 Task: In the Contact  Delilah.Jones@benteler.com, Create email and send with subject: 'We're Thrilled to Welcome You ', and with mail content 'Hello,_x000D_
Unlock your full potential with our game-changing solution. Embrace the possibilities and embark on a journey of growth and success in your industry._x000D_
Regards', attach the document: Project_plan.docx and insert image: visitingcard.jpg. Below Regards, write Instagram and insert the URL: 'www.instagram.com'. Mark checkbox to create task to follow up : In 2 weeks. Logged in from softage.1@softage.net
Action: Mouse moved to (104, 71)
Screenshot: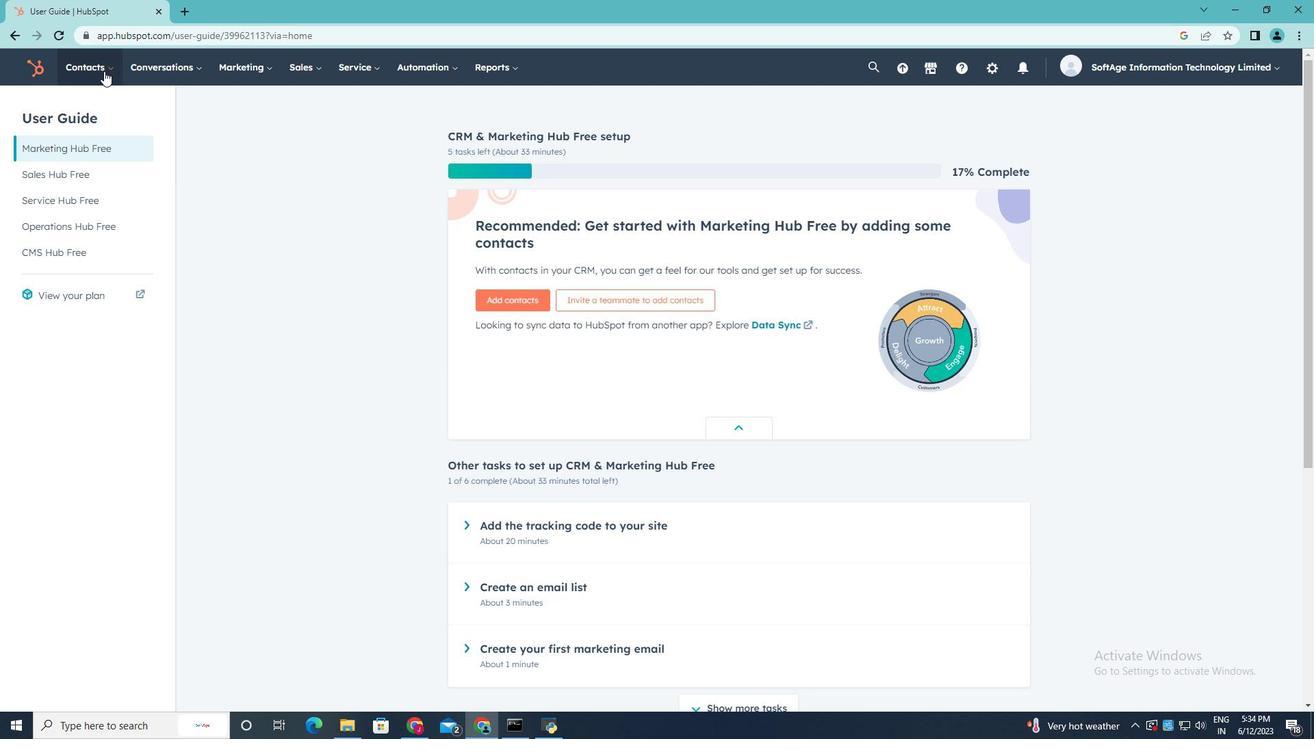 
Action: Mouse pressed left at (104, 71)
Screenshot: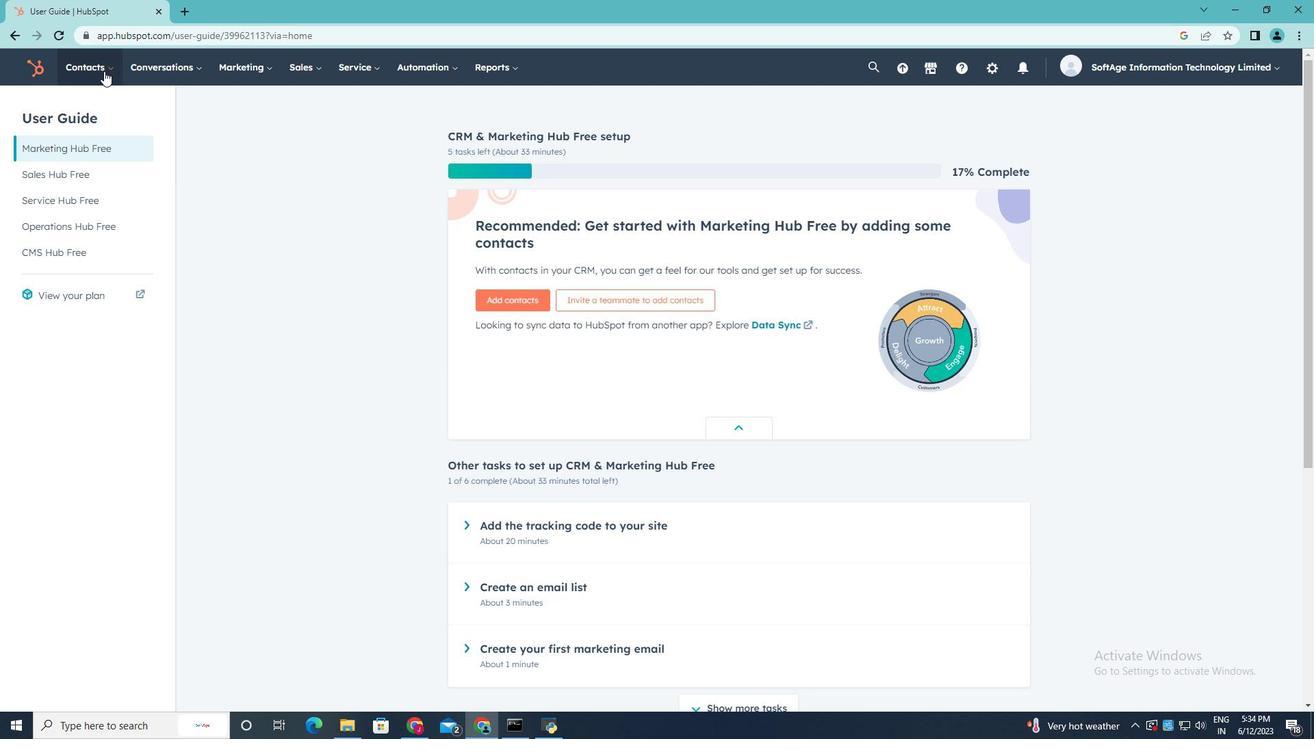 
Action: Mouse moved to (101, 104)
Screenshot: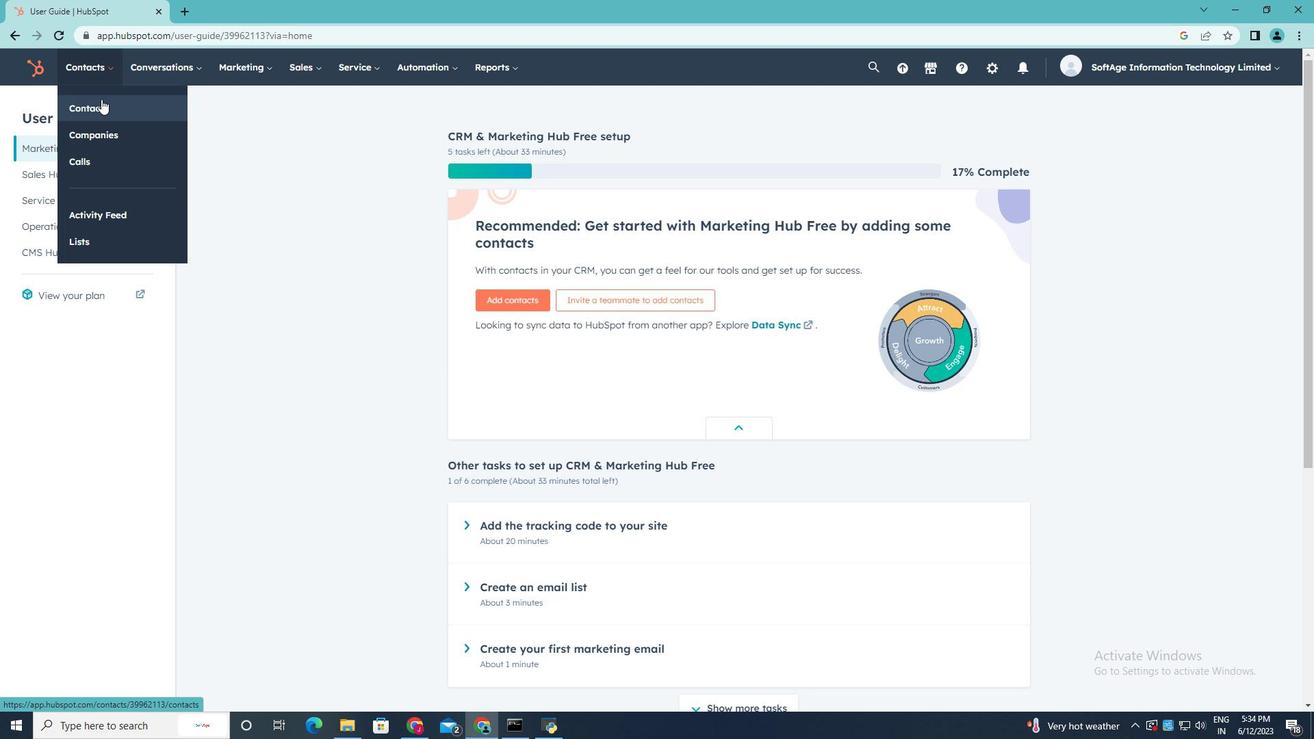 
Action: Mouse pressed left at (101, 104)
Screenshot: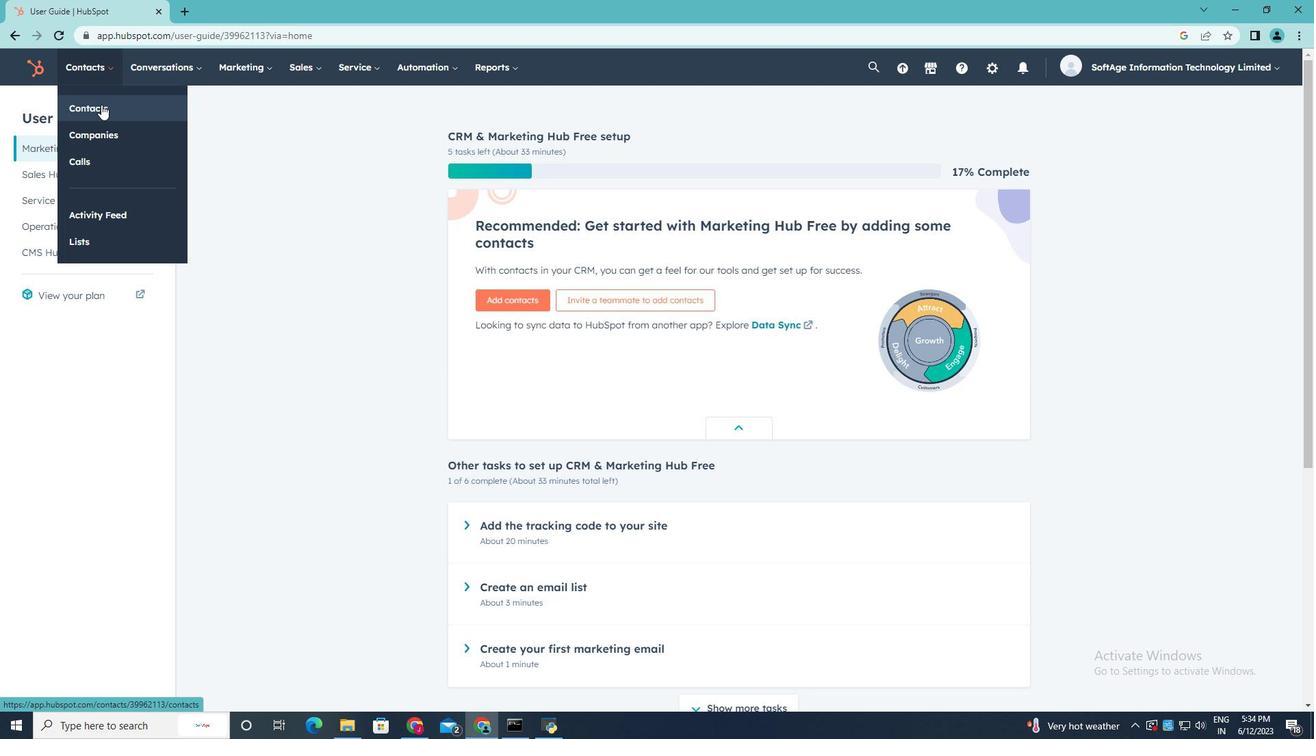 
Action: Mouse moved to (167, 222)
Screenshot: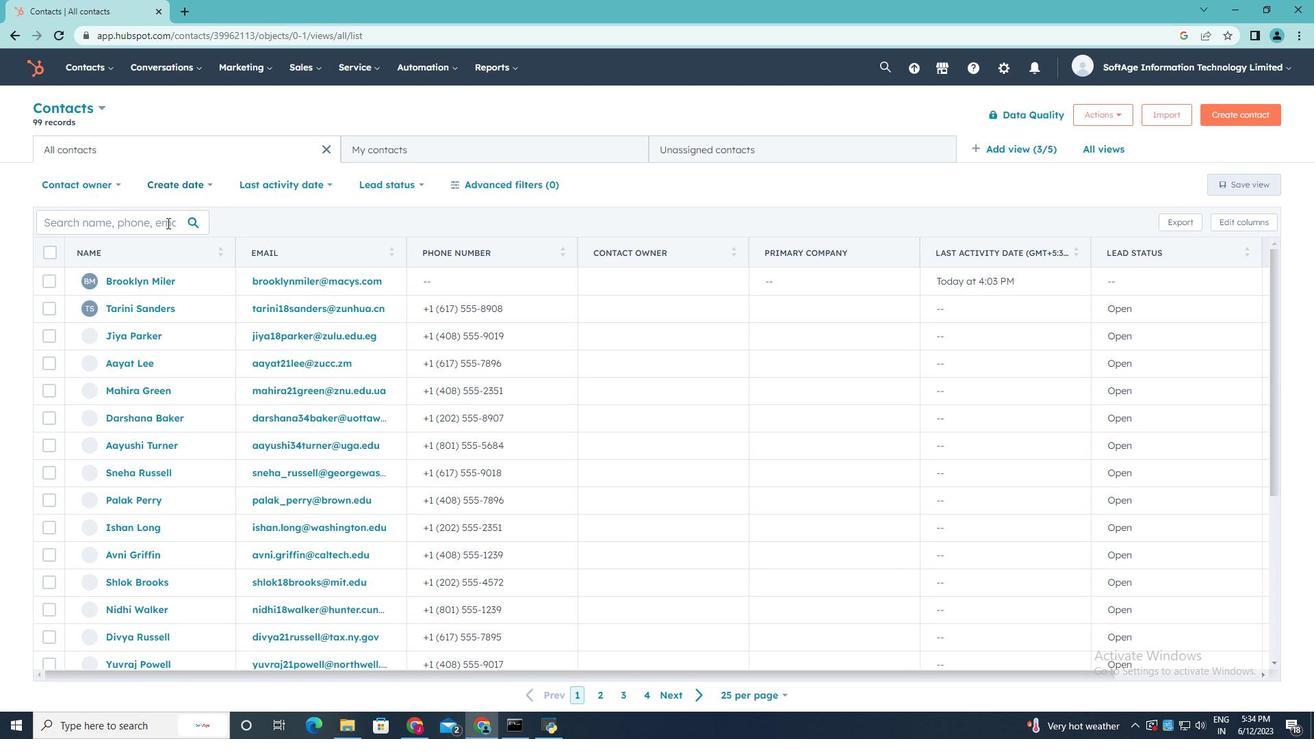 
Action: Mouse pressed left at (167, 222)
Screenshot: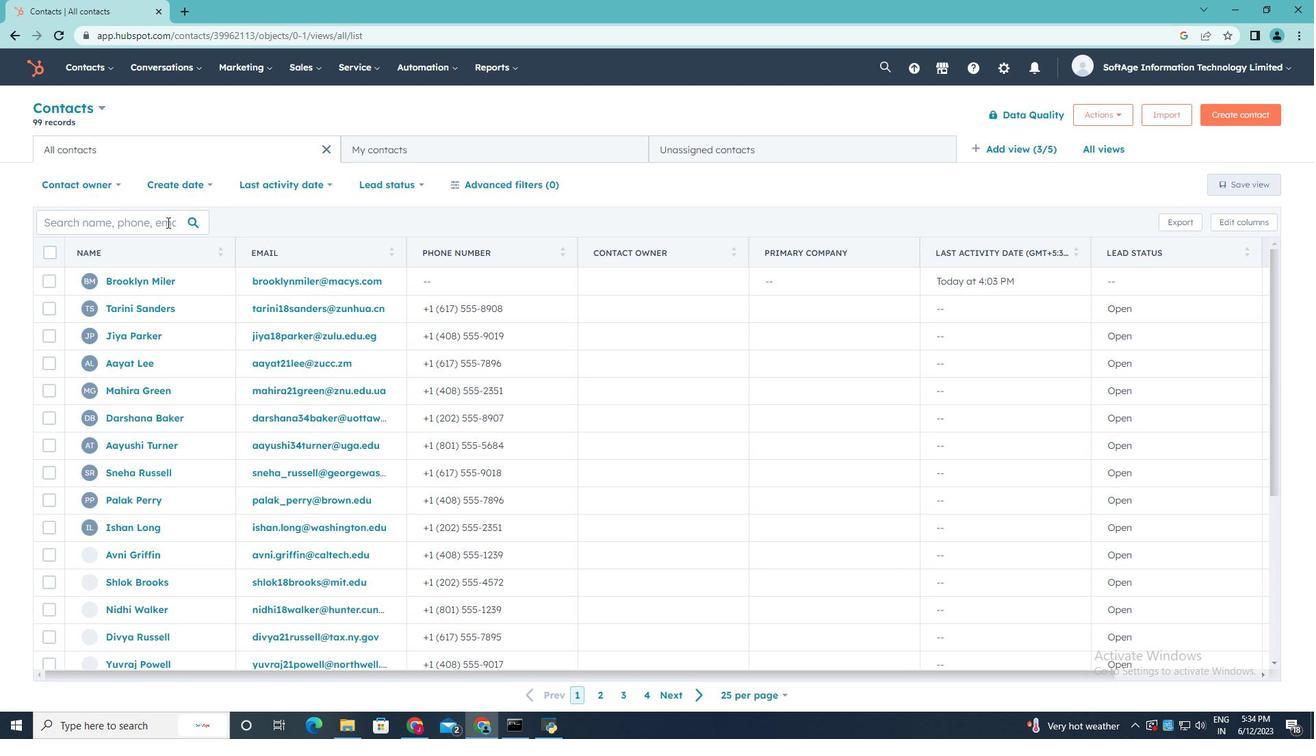 
Action: Mouse moved to (167, 221)
Screenshot: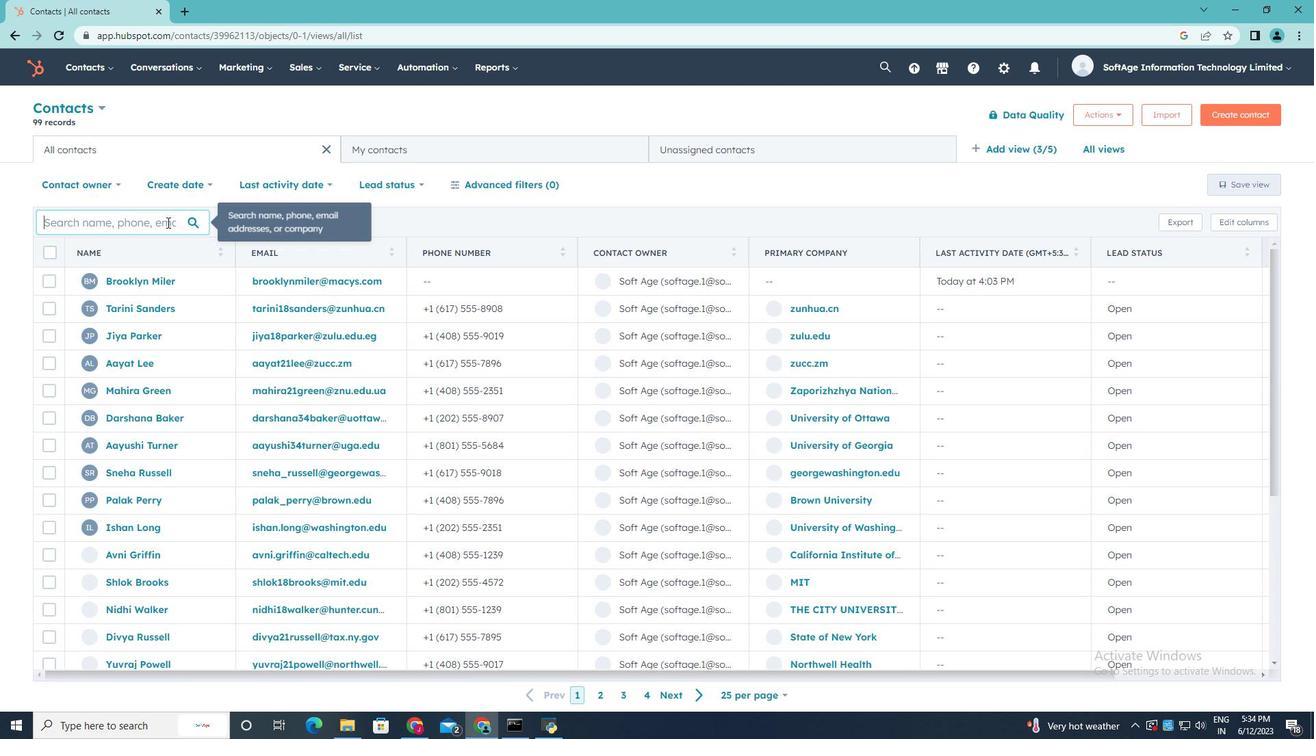 
Action: Key pressed <Key.shift>Delilah.<Key.shift><Key.shift><Key.shift><Key.shift><Key.shift><Key.shift><Key.shift><Key.shift><Key.shift><Key.shift><Key.shift><Key.shift><Key.shift><Key.shift>Jones<Key.shift>@benteler.com
Screenshot: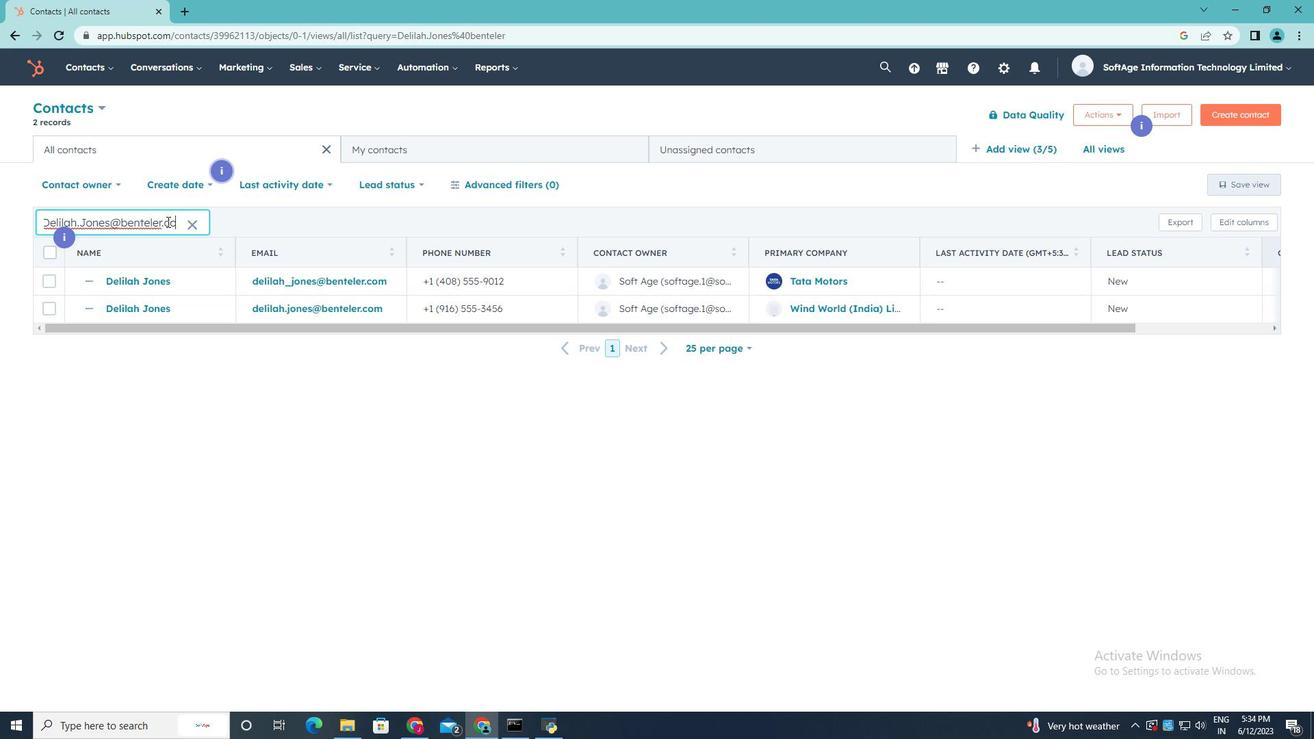 
Action: Mouse moved to (139, 308)
Screenshot: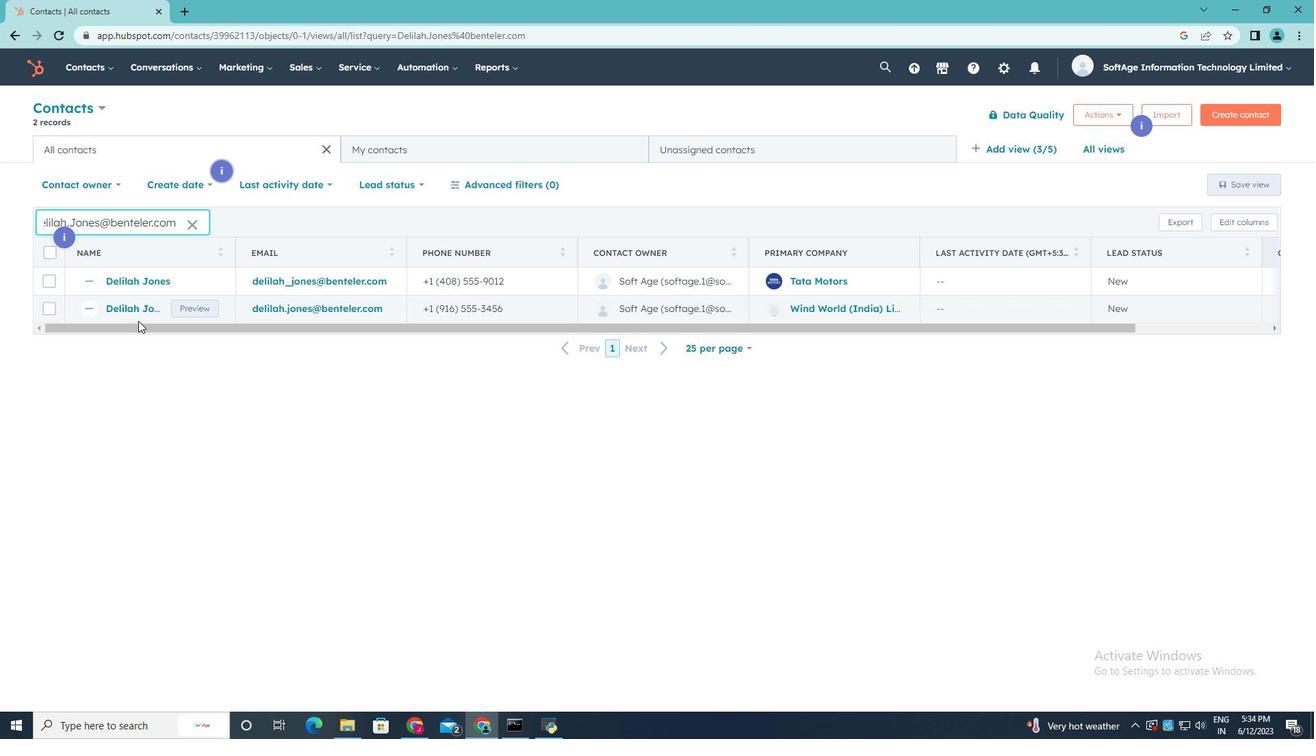 
Action: Mouse pressed left at (139, 308)
Screenshot: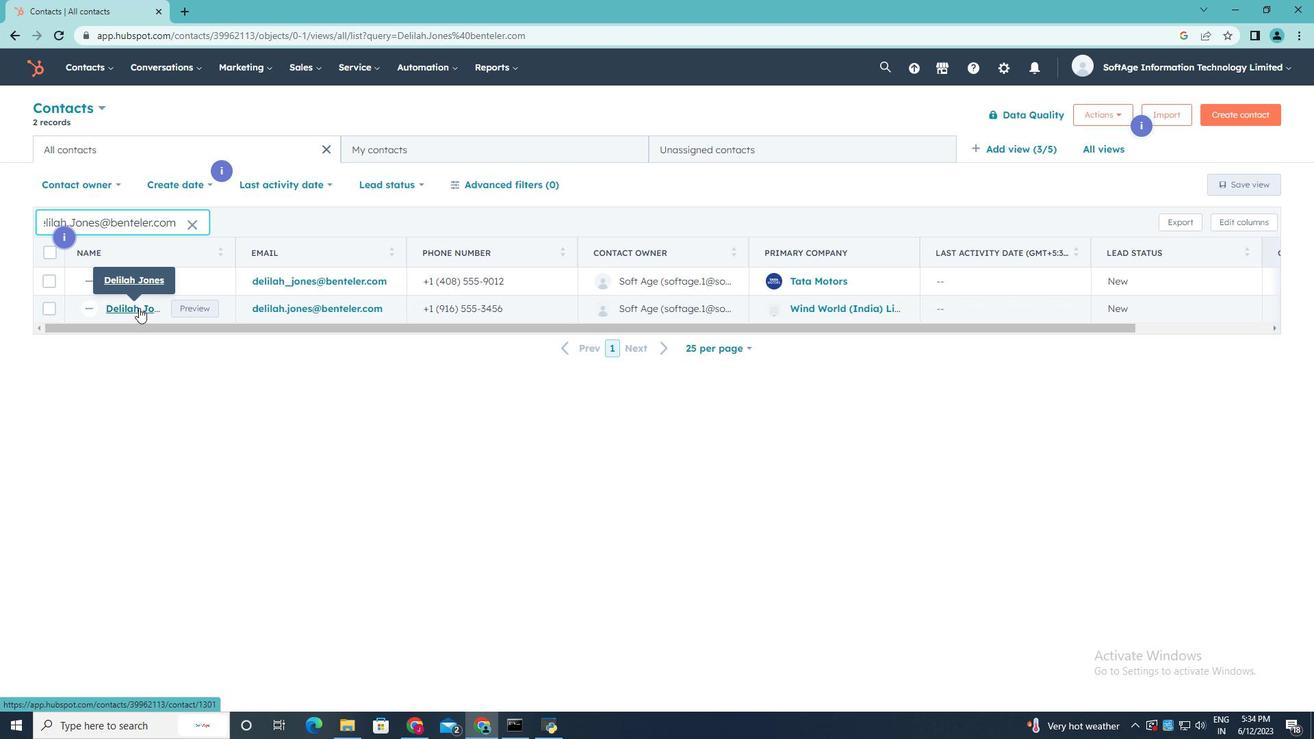 
Action: Mouse moved to (88, 245)
Screenshot: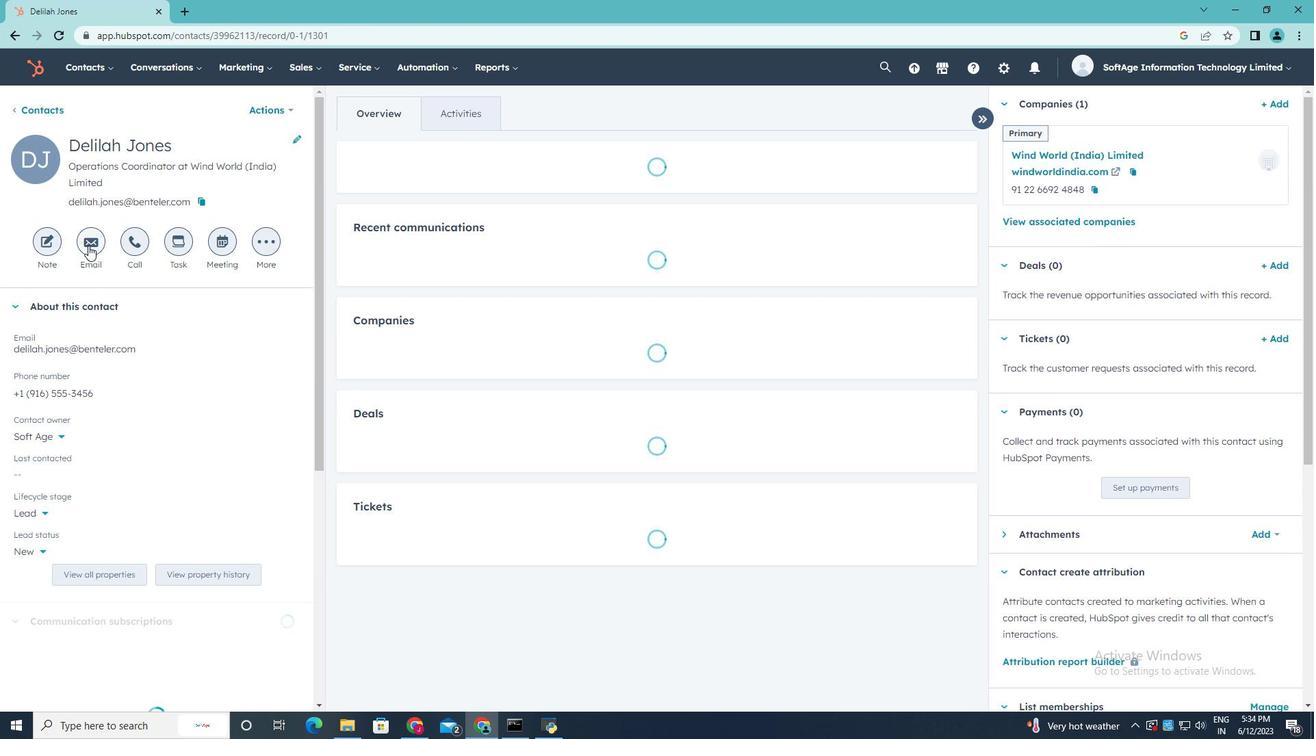 
Action: Mouse pressed left at (88, 245)
Screenshot: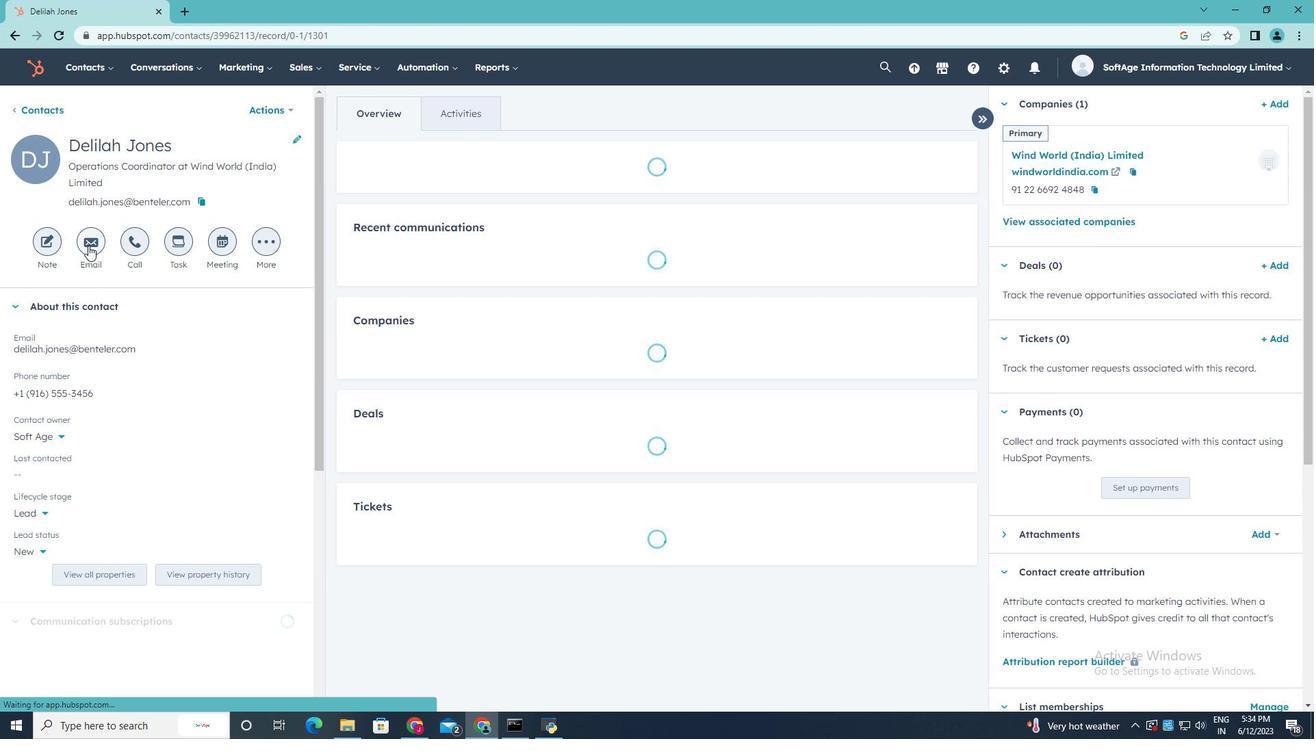 
Action: Key pressed <Key.shift>We're<Key.space><Key.shift>Thrilled<Key.space><Key.shift><Key.shift>to<Key.space><Key.shift>Welcome<Key.space><Key.shift>Ypo<Key.backspace><Key.backspace>ou
Screenshot: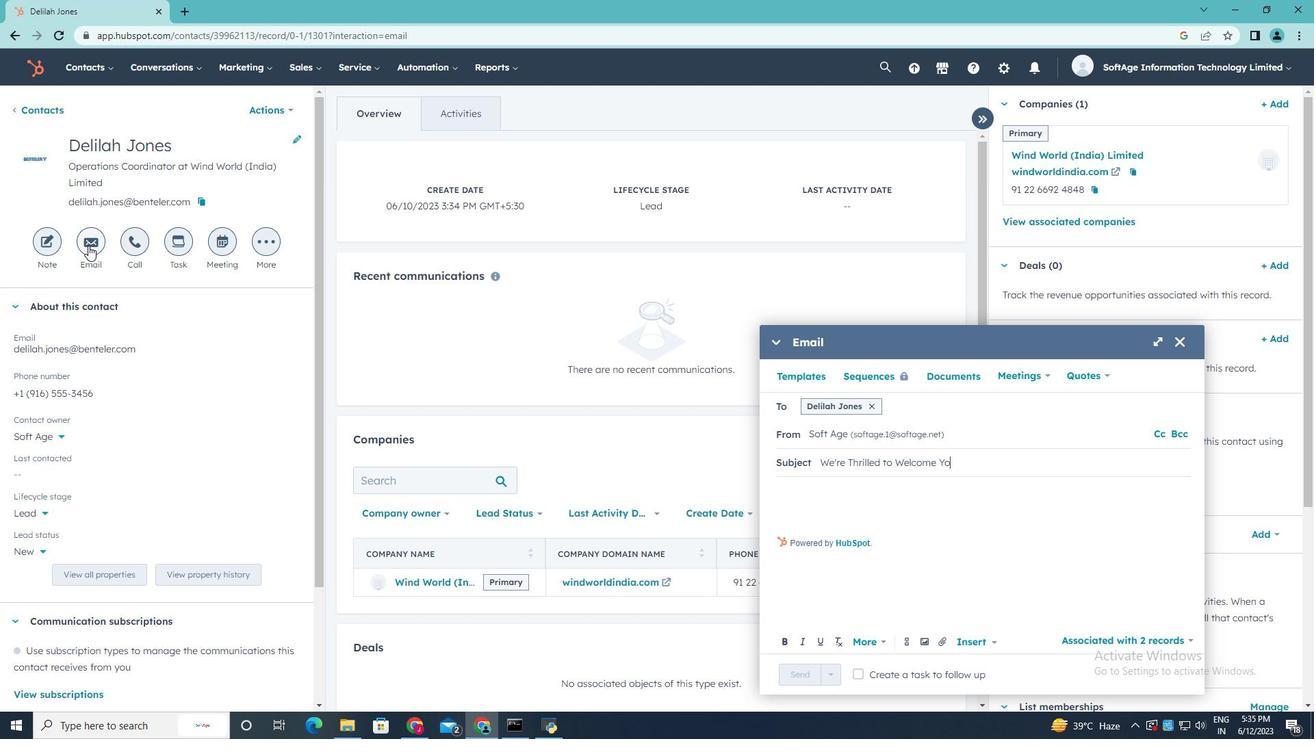 
Action: Mouse moved to (787, 490)
Screenshot: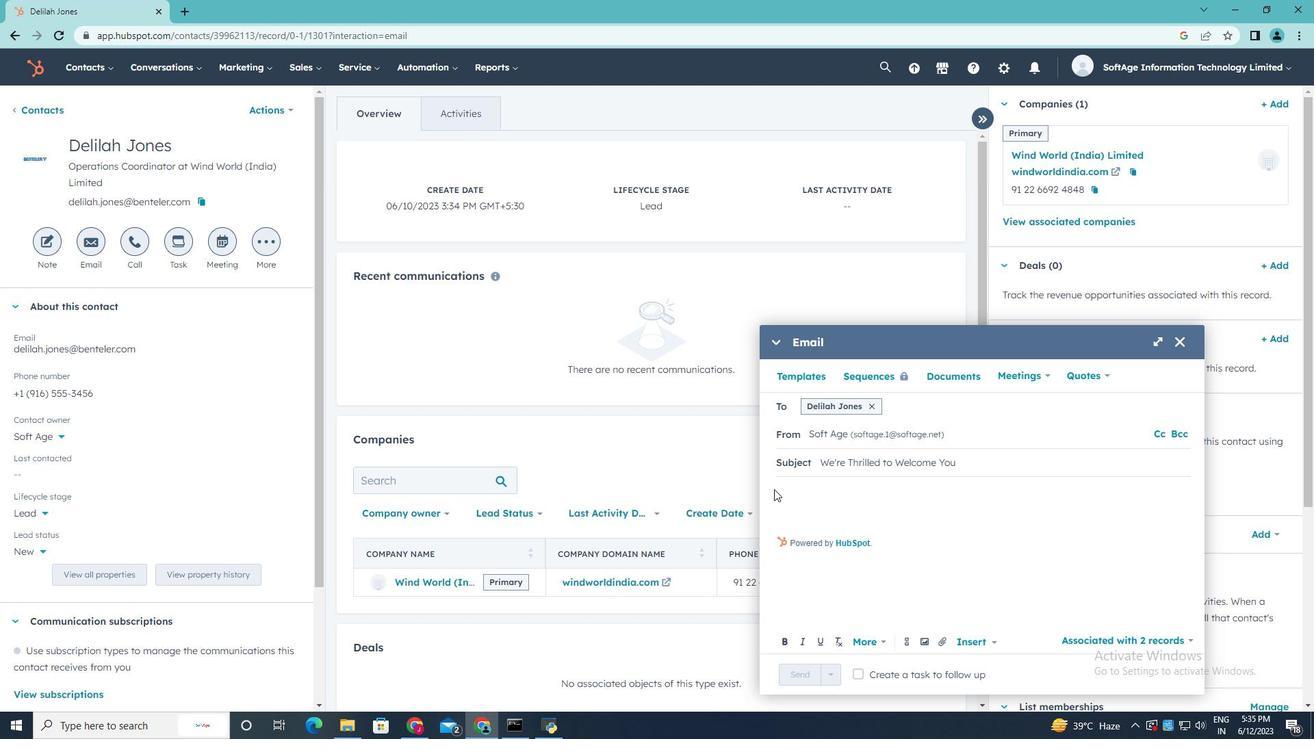 
Action: Mouse pressed left at (787, 490)
Screenshot: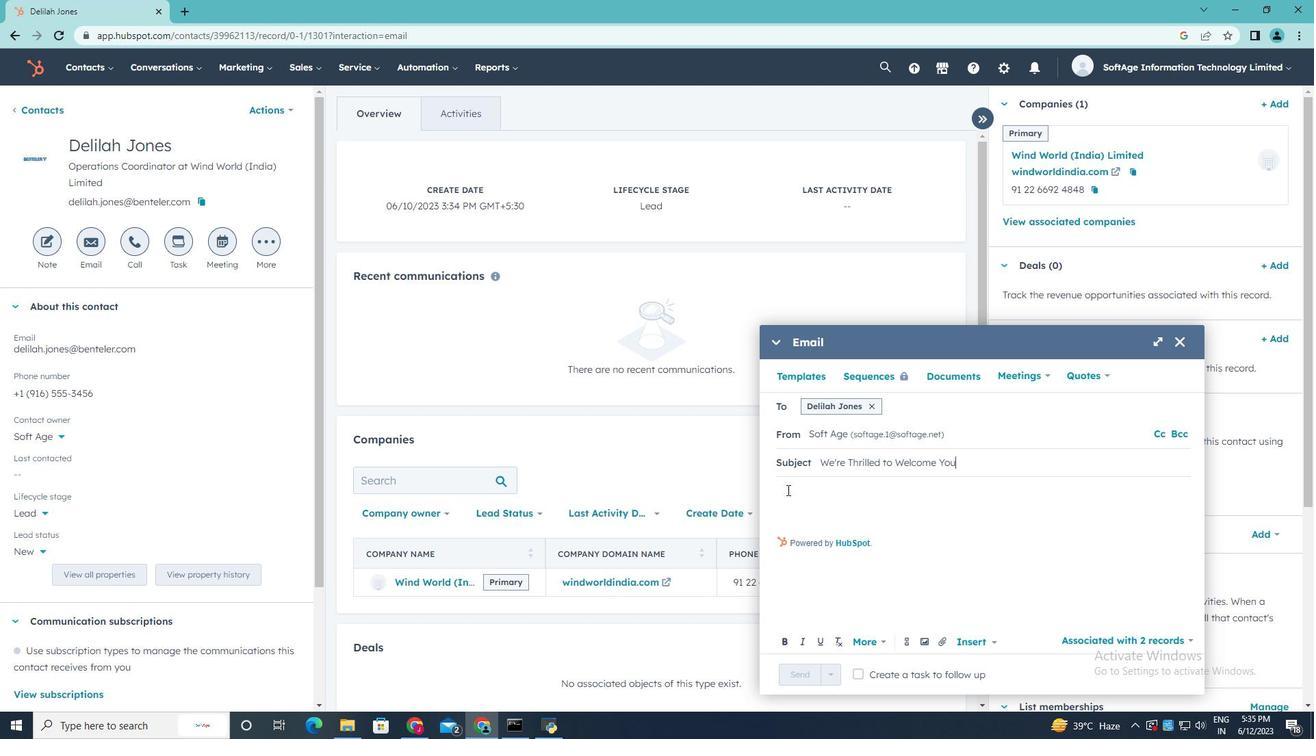 
Action: Mouse moved to (748, 459)
Screenshot: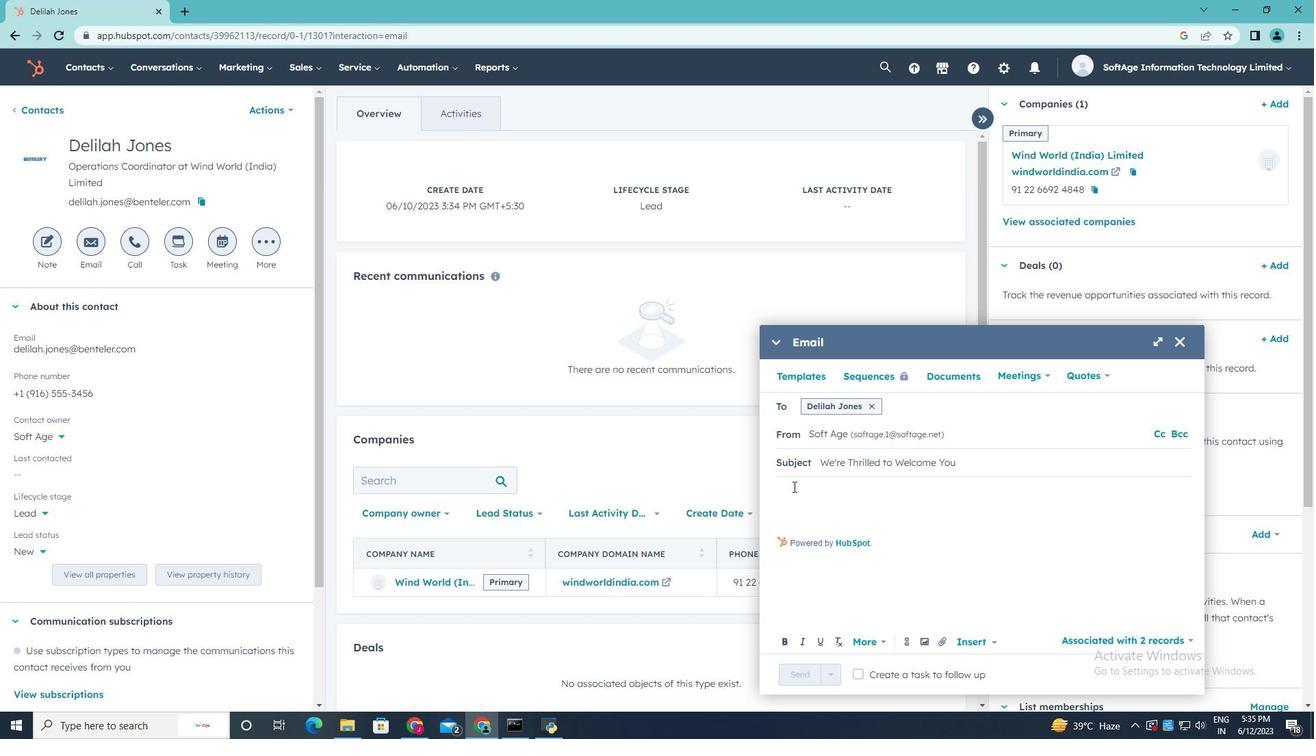 
Action: Key pressed <Key.shift>Hello<Key.space><Key.backspace>,
Screenshot: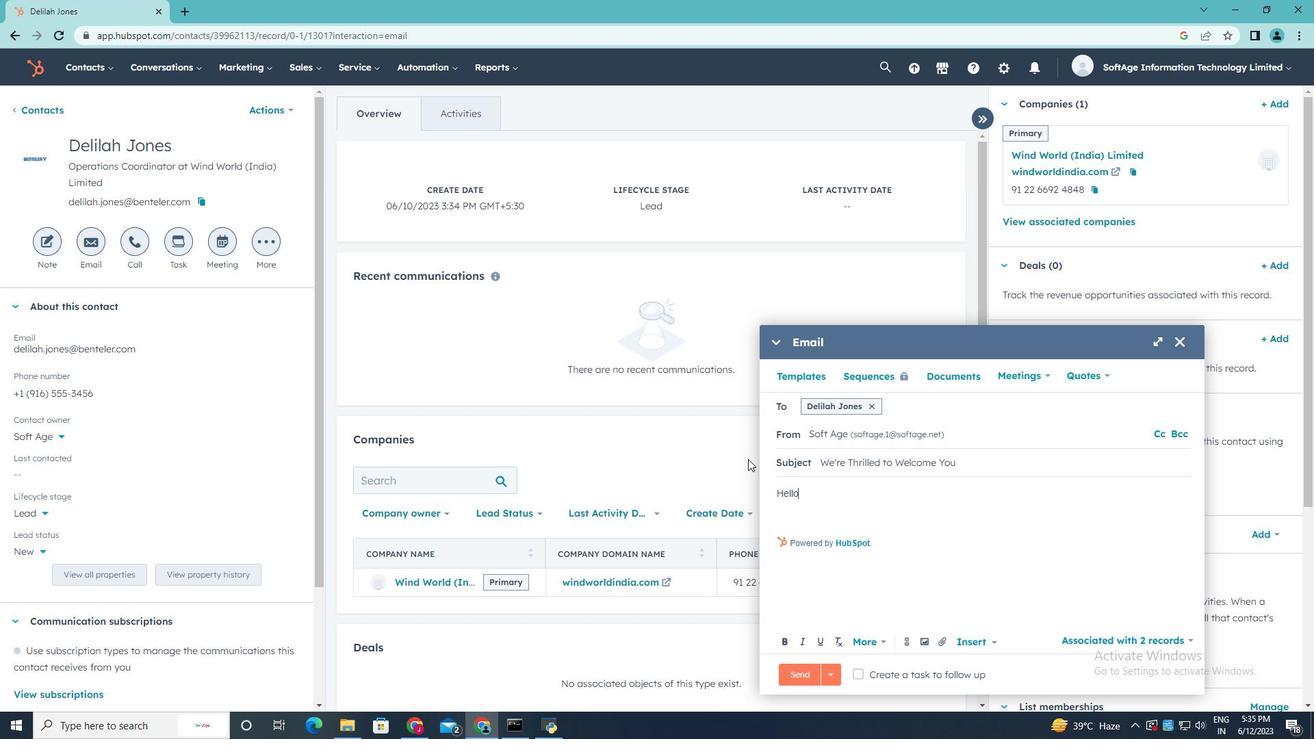 
Action: Mouse moved to (775, 510)
Screenshot: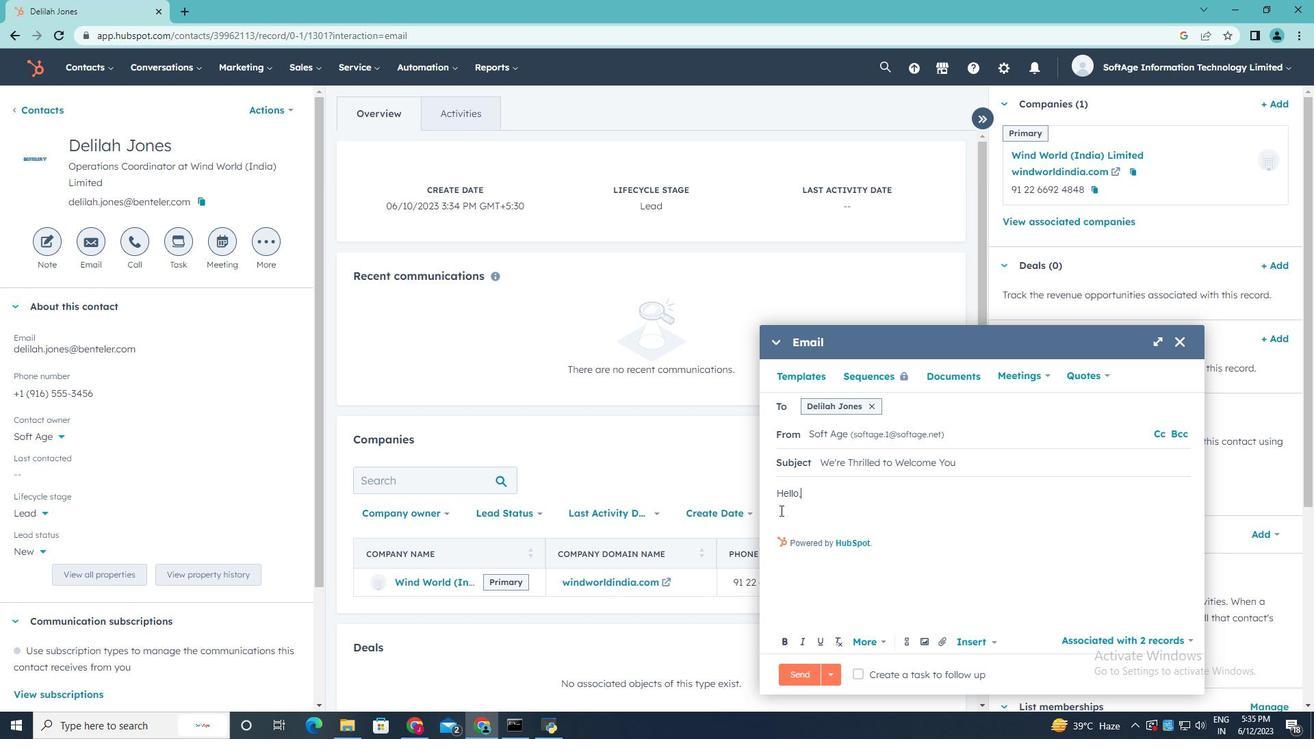 
Action: Mouse pressed left at (775, 510)
Screenshot: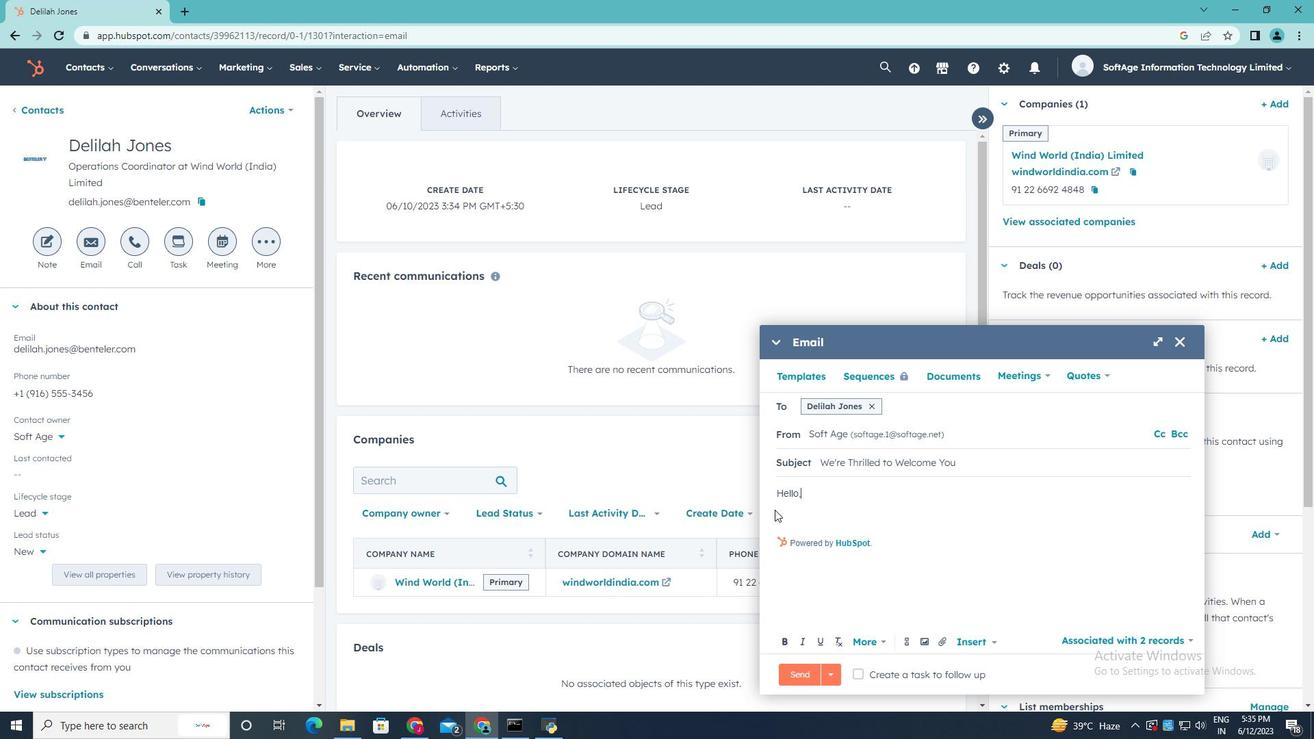 
Action: Mouse moved to (779, 508)
Screenshot: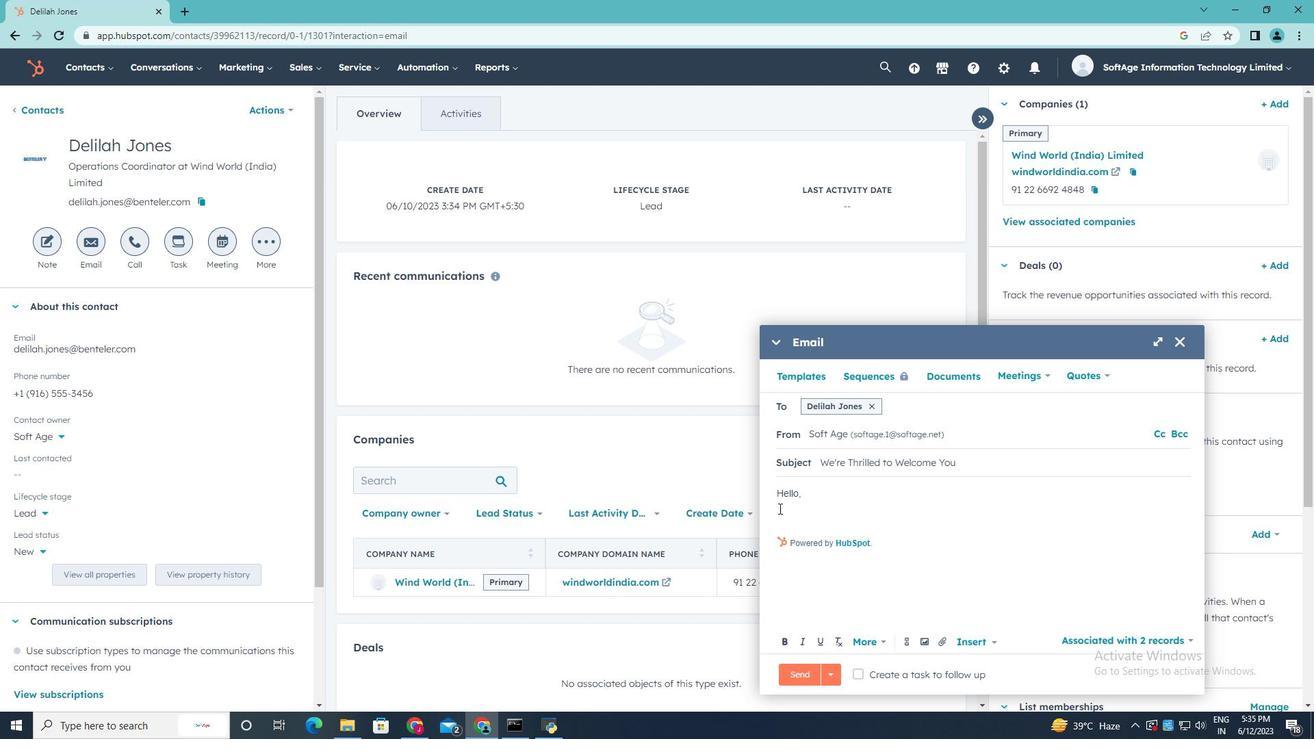 
Action: Mouse pressed left at (779, 508)
Screenshot: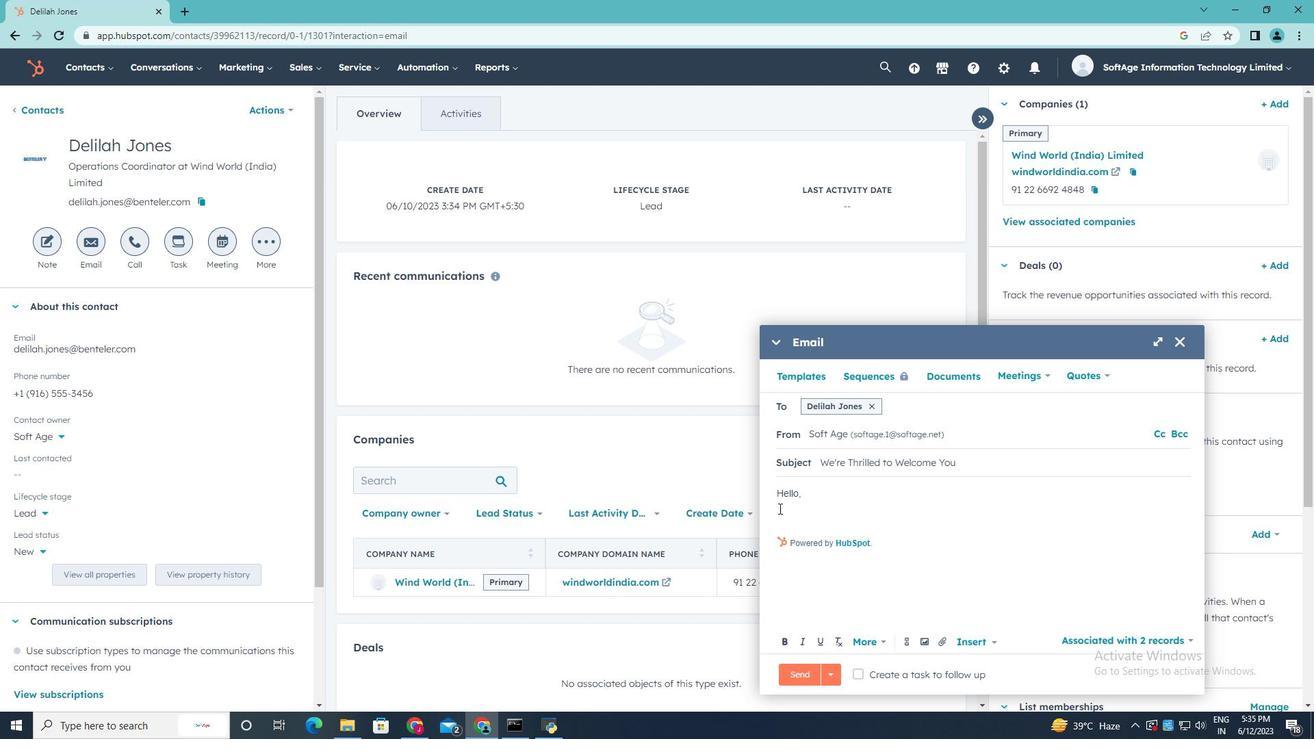 
Action: Mouse moved to (790, 76)
Screenshot: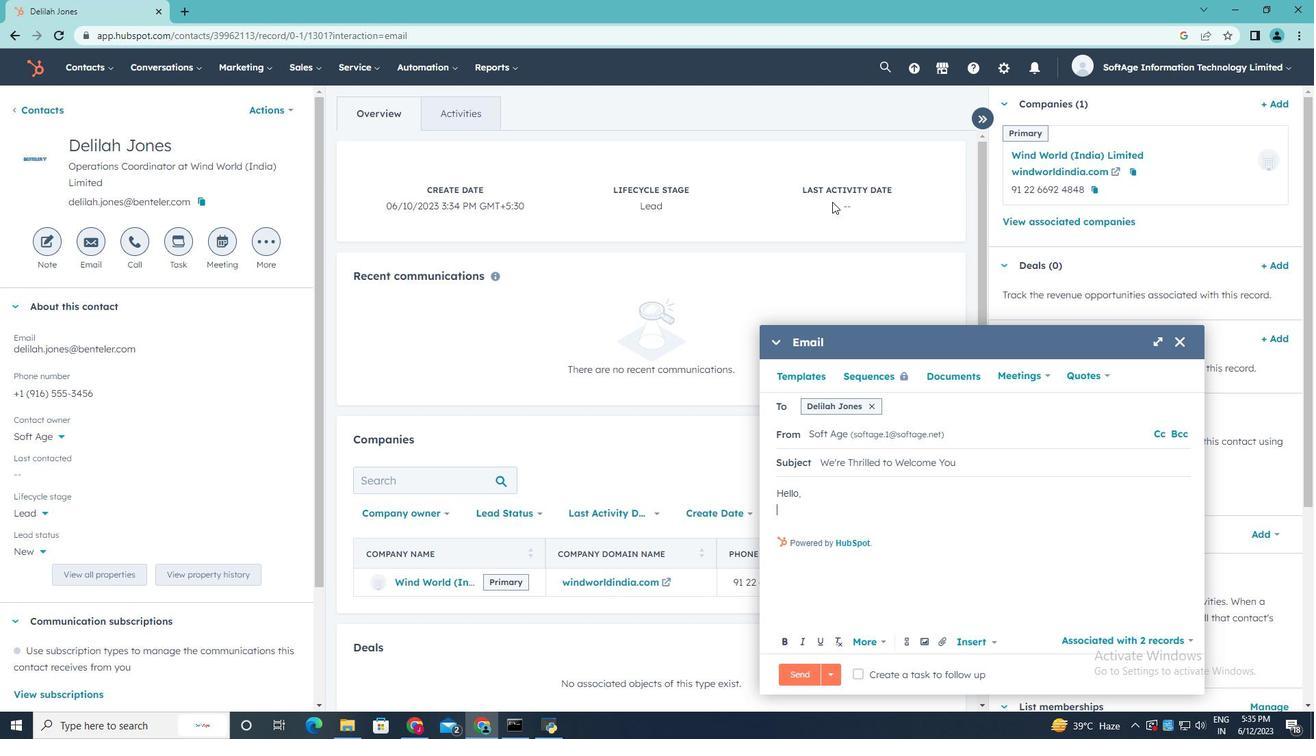 
Action: Key pressed <Key.shift><Key.shift><Key.shift><Key.shift>Unlock<Key.space>your<Key.space>full<Key.space>potential<Key.space>wiy<Key.backspace><Key.backspace>ith<Key.space>our<Key.space>game<Key.space><Key.backspace>-<Key.shift>cham<Key.backspace>nging<Key.space>solution.<Key.shift><Key.space><Key.shift><Key.shift><Key.shift><Key.shift><Key.shift><Key.shift><Key.shift><Key.shift><Key.shift><Key.shift><Key.shift><Key.shift><Key.shift><Key.shift><Key.shift><Key.shift><Key.shift><Key.shift><Key.shift><Key.shift><Key.shift><Key.shift><Key.shift><Key.shift><Key.shift><Key.shift><Key.shift><Key.shift><Key.shift><Key.shift><Key.shift><Key.shift><Key.shift><Key.shift>Embrace<Key.space><Key.shift><Key.shift><Key.shift>the<Key.space>possinb<Key.backspace><Key.backspace>bilities<Key.space>s<Key.backspace>and<Key.space>embark<Key.space>on<Key.space>a<Key.space>journey<Key.space>of<Key.space>growth<Key.space>and<Key.space>sucesss<Key.backspace><Key.backspace><Key.backspace><Key.backspace>cess<Key.space>in<Key.space>your<Key.space>industry.
Screenshot: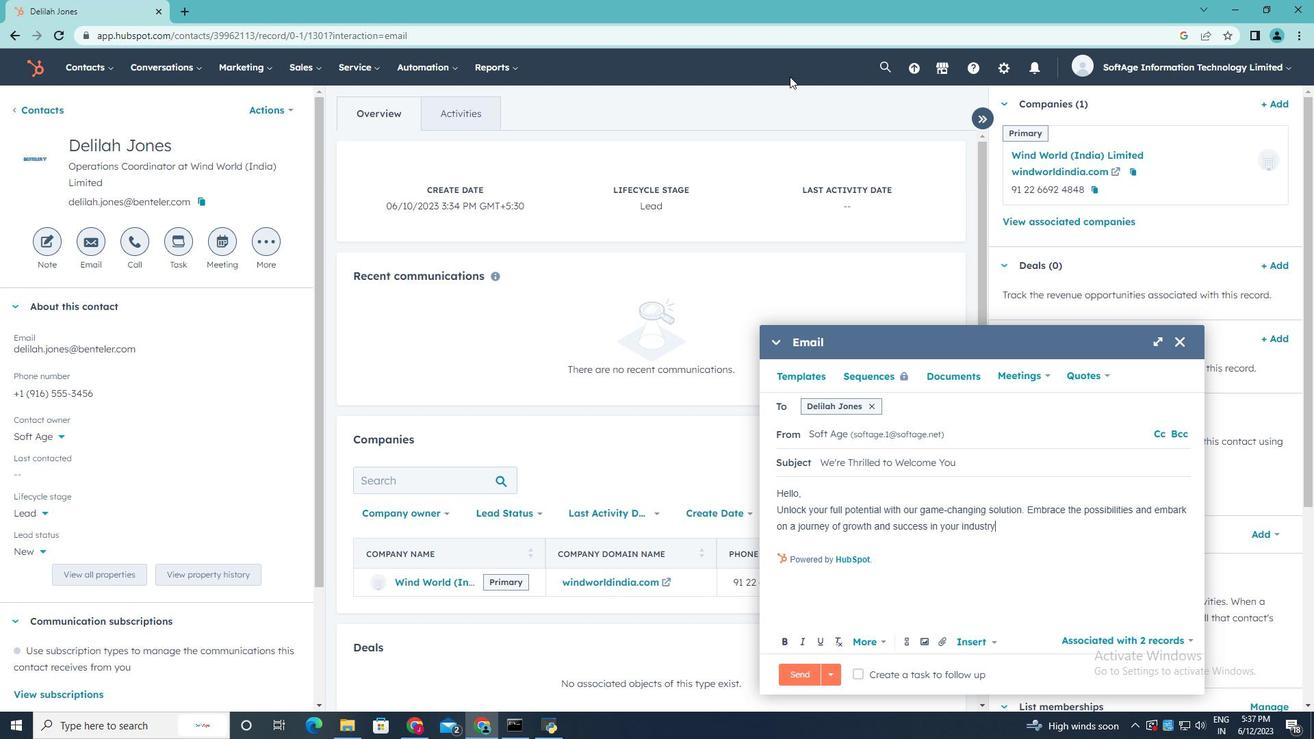 
Action: Mouse moved to (790, 547)
Screenshot: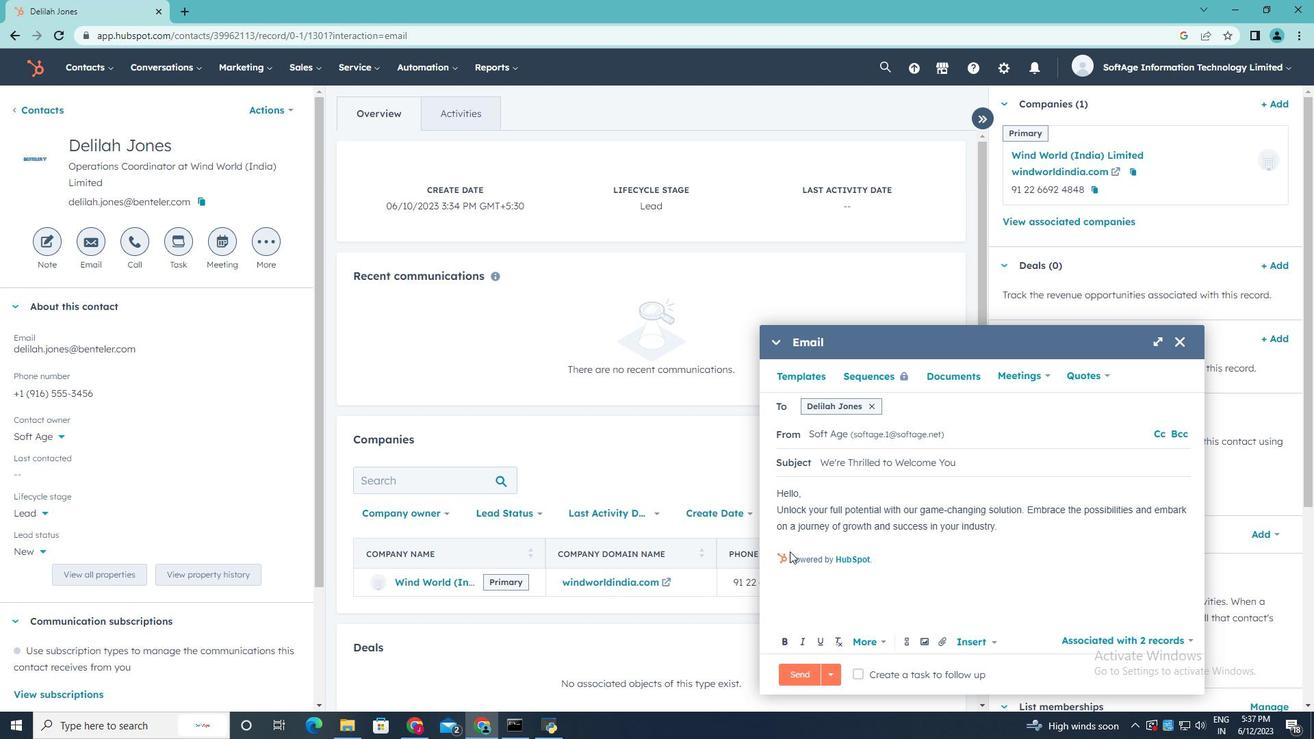 
Action: Mouse pressed left at (790, 547)
Screenshot: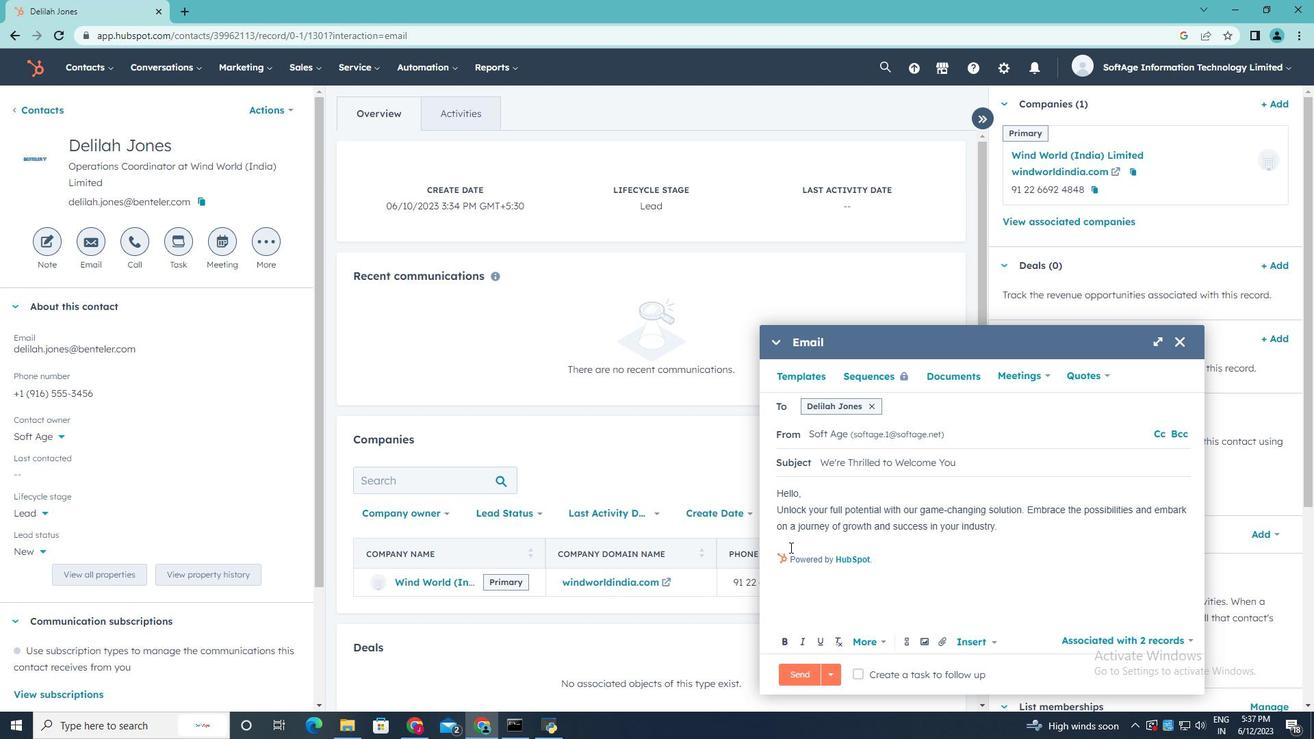 
Action: Mouse moved to (898, 329)
Screenshot: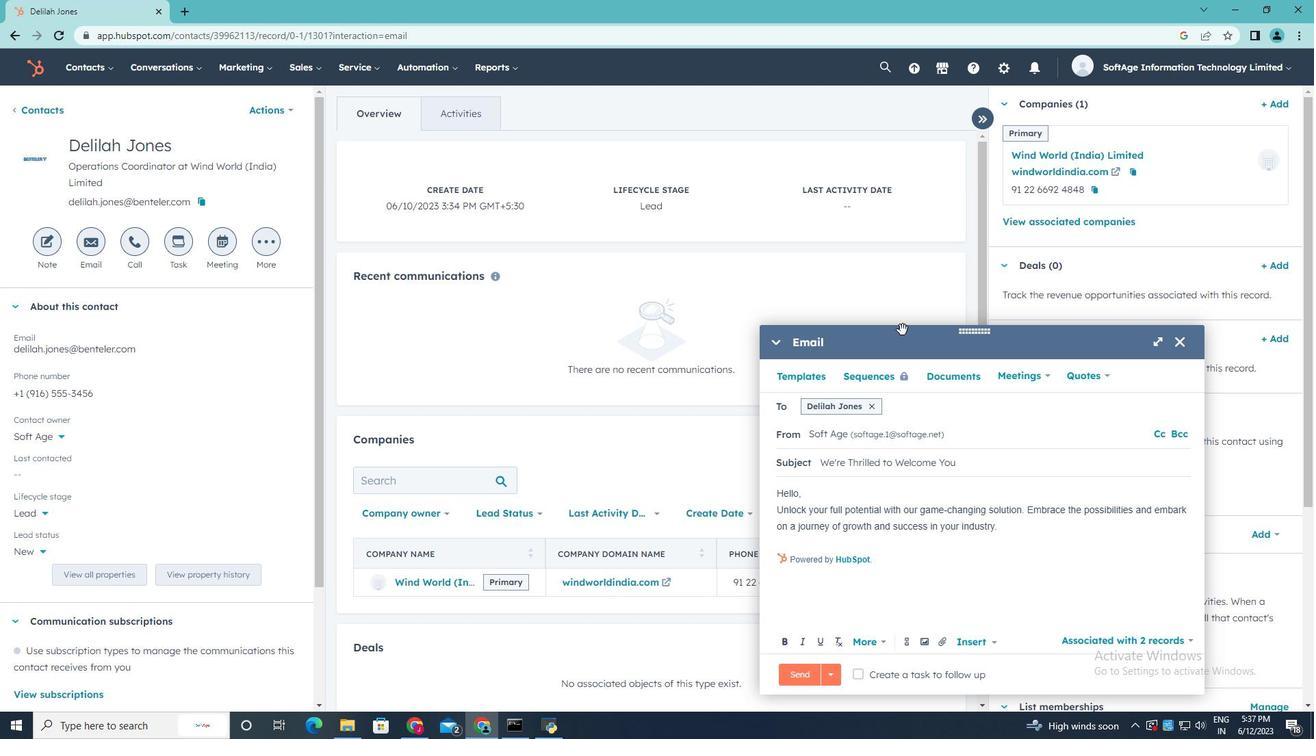 
Action: Key pressed <Key.shift><Key.shift><Key.shift><Key.shift><Key.shift><Key.shift><Key.shift><Key.shift><Key.shift><Key.shift><Key.shift><Key.shift><Key.shift><Key.shift><Key.shift><Key.shift><Key.shift><Key.shift><Key.shift><Key.shift><Key.shift><Key.shift><Key.shift><Key.shift><Key.shift><Key.shift><Key.shift><Key.shift><Key.shift><Key.shift><Key.shift><Key.shift><Key.shift><Key.shift><Key.shift><Key.shift><Key.shift><Key.shift><Key.shift><Key.shift><Key.shift><Key.shift><Key.shift><Key.shift><Key.shift><Key.shift><Key.shift><Key.shift>Regards
Screenshot: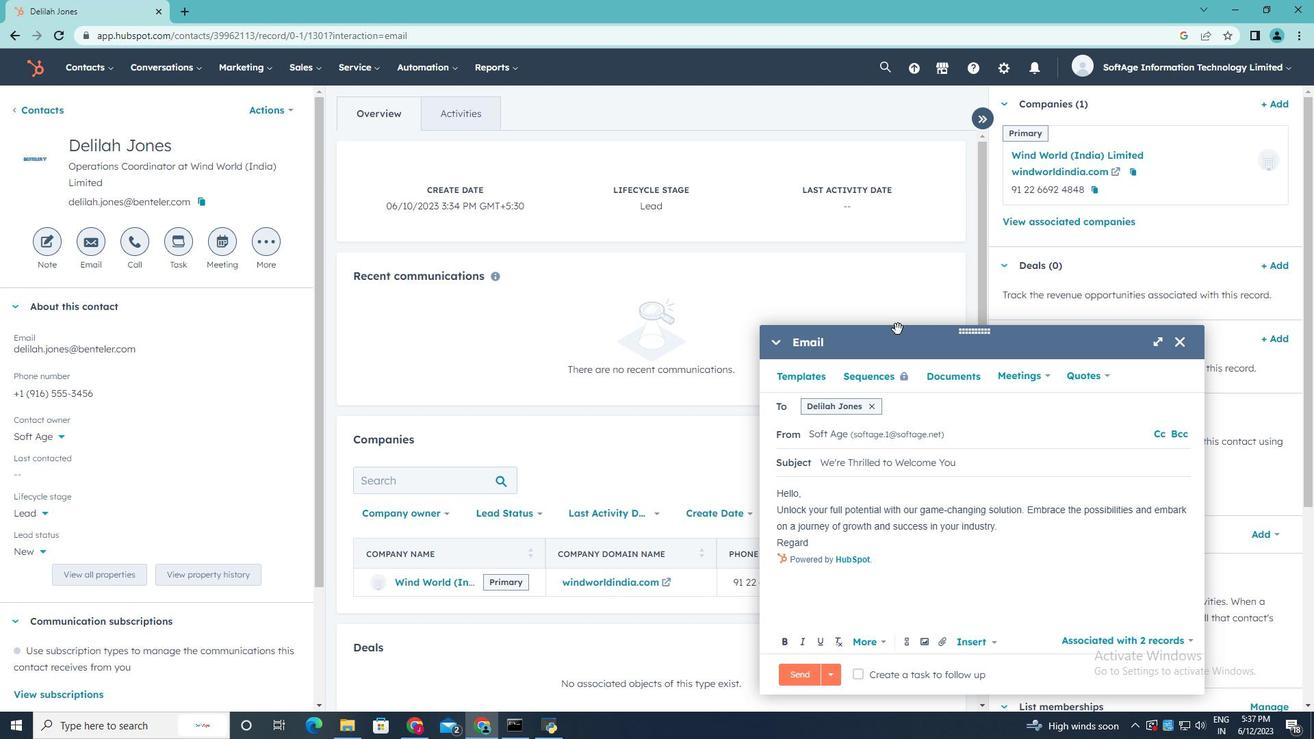 
Action: Mouse moved to (914, 469)
Screenshot: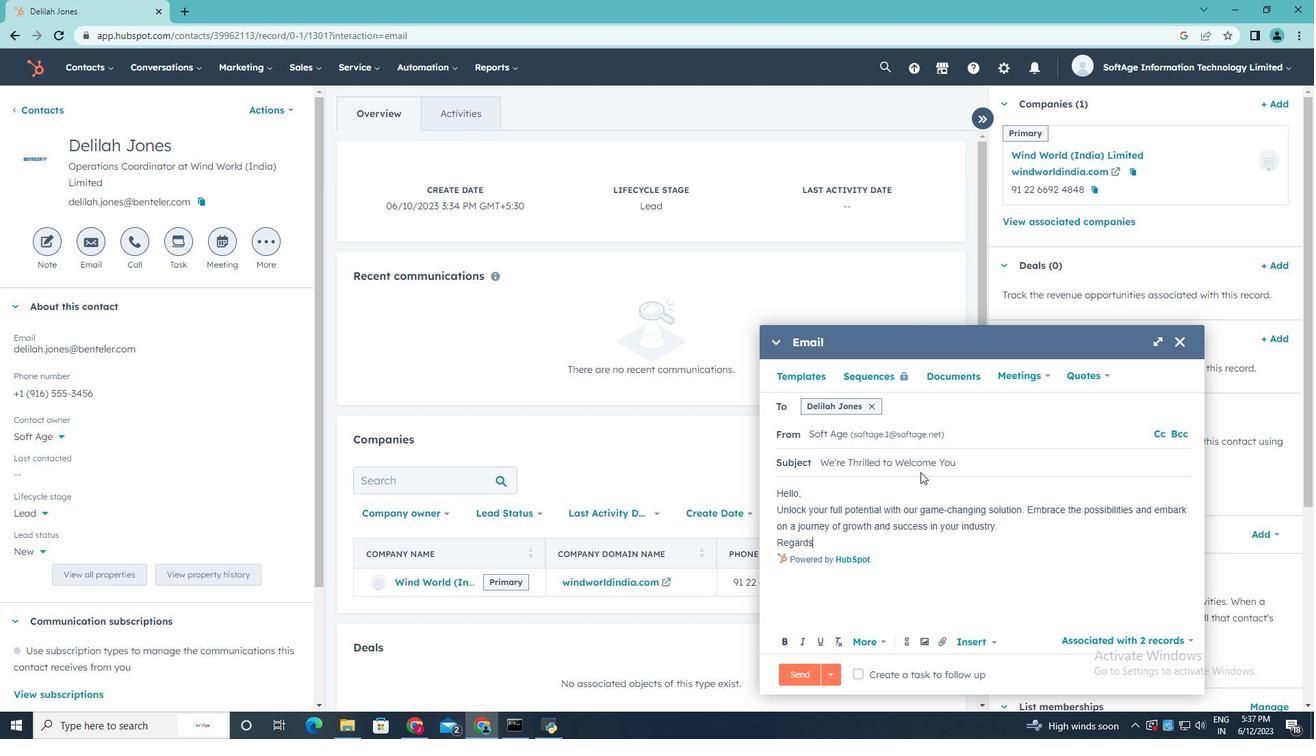 
Action: Key pressed ,
Screenshot: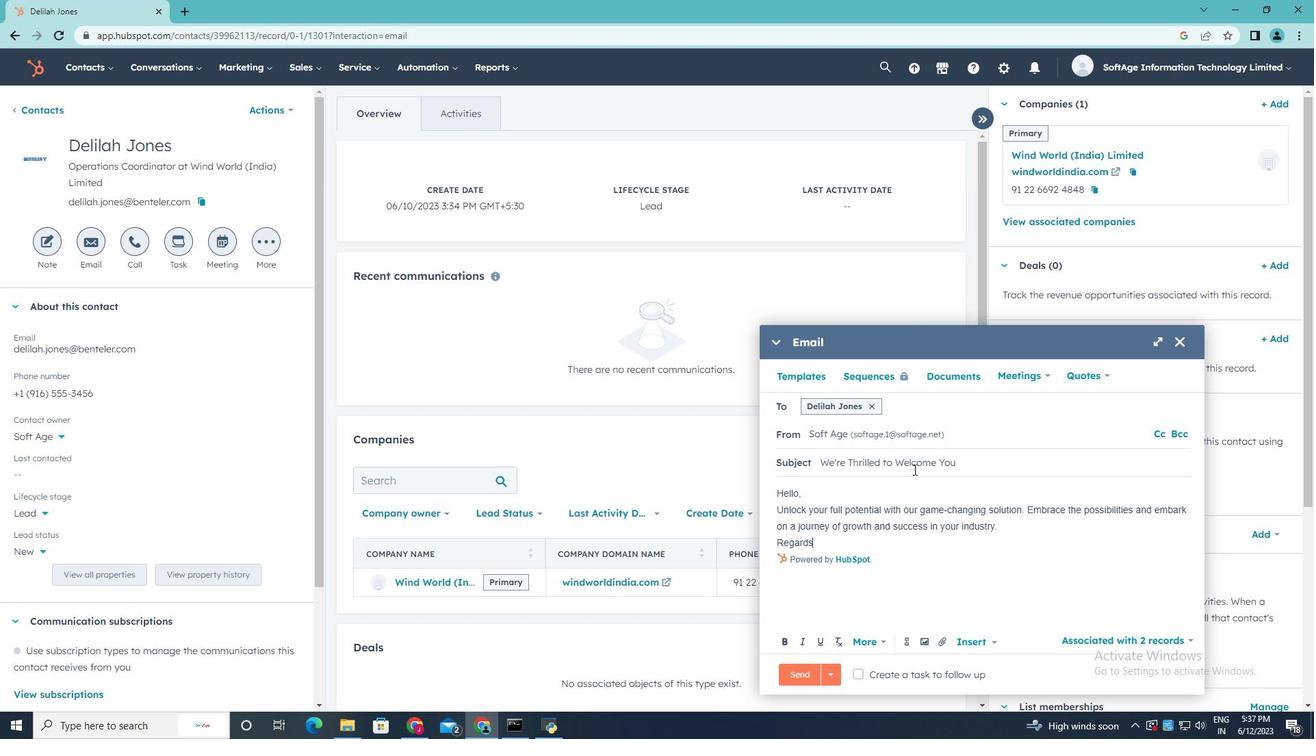 
Action: Mouse moved to (947, 645)
Screenshot: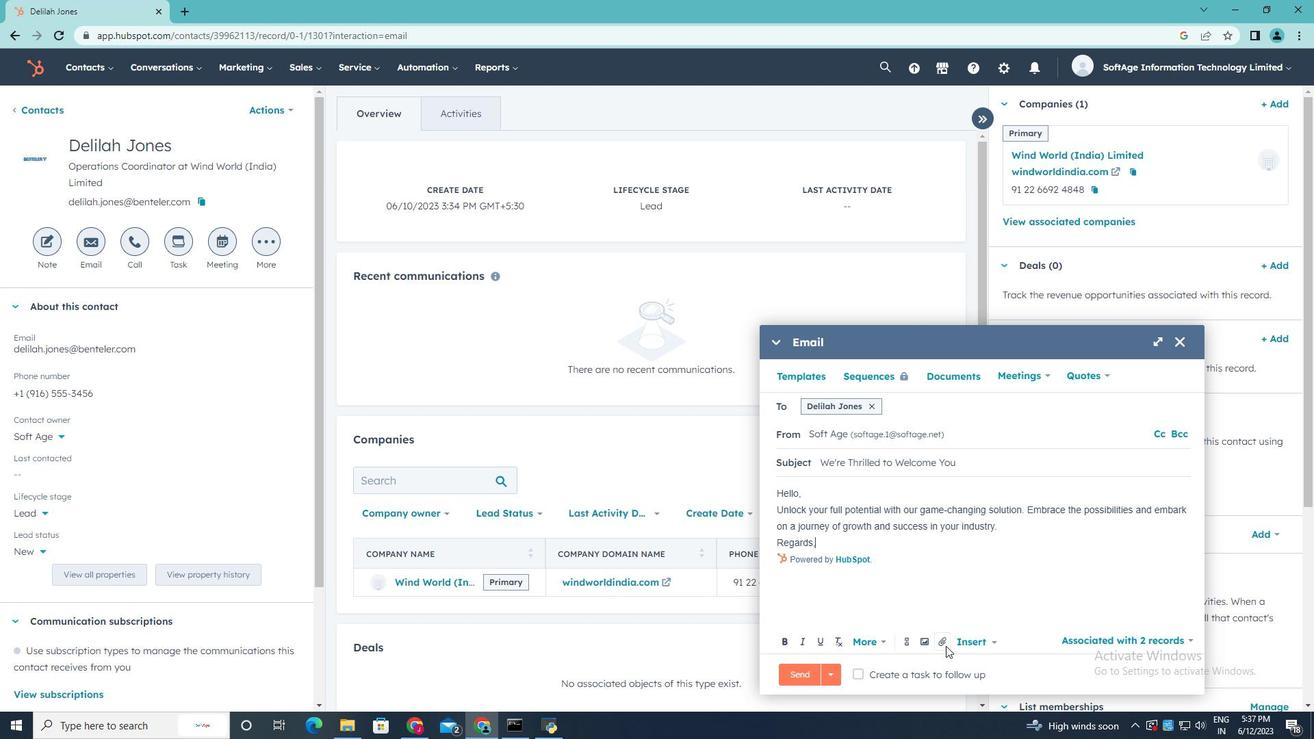 
Action: Mouse pressed left at (947, 645)
Screenshot: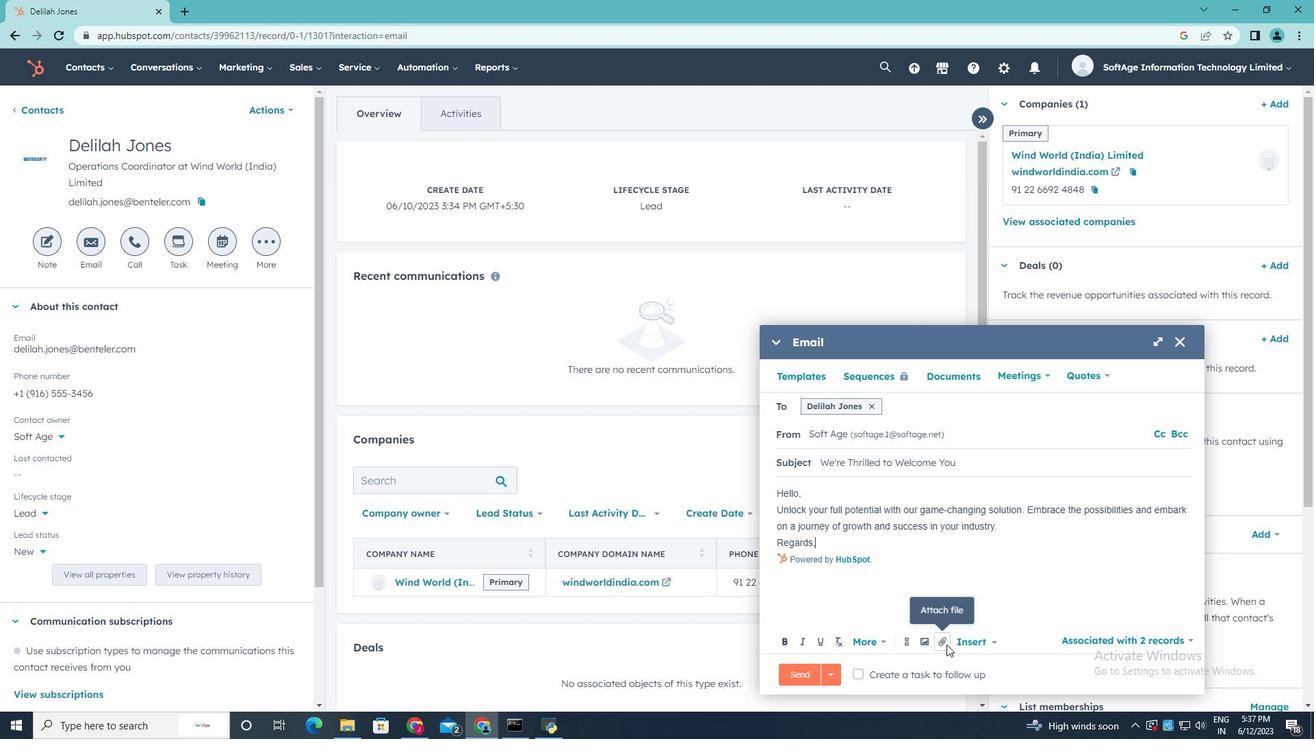 
Action: Mouse moved to (964, 599)
Screenshot: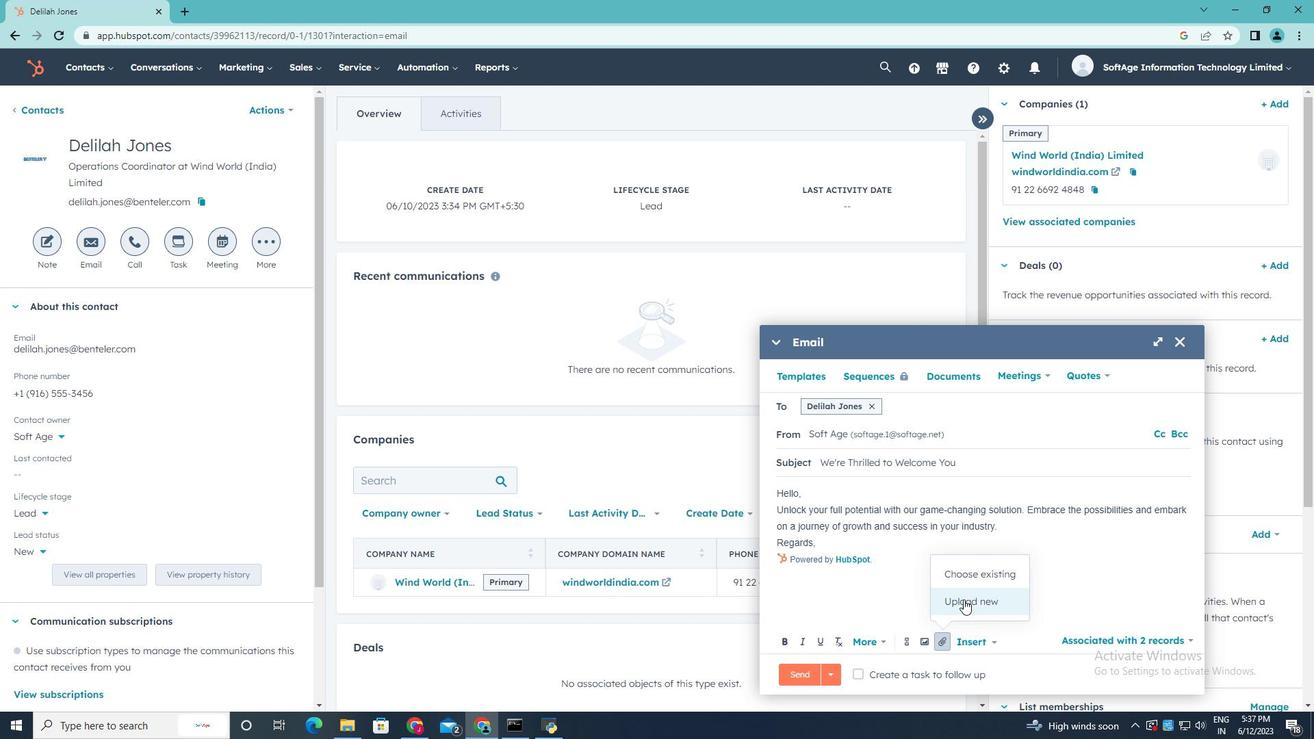 
Action: Mouse pressed left at (964, 599)
Screenshot: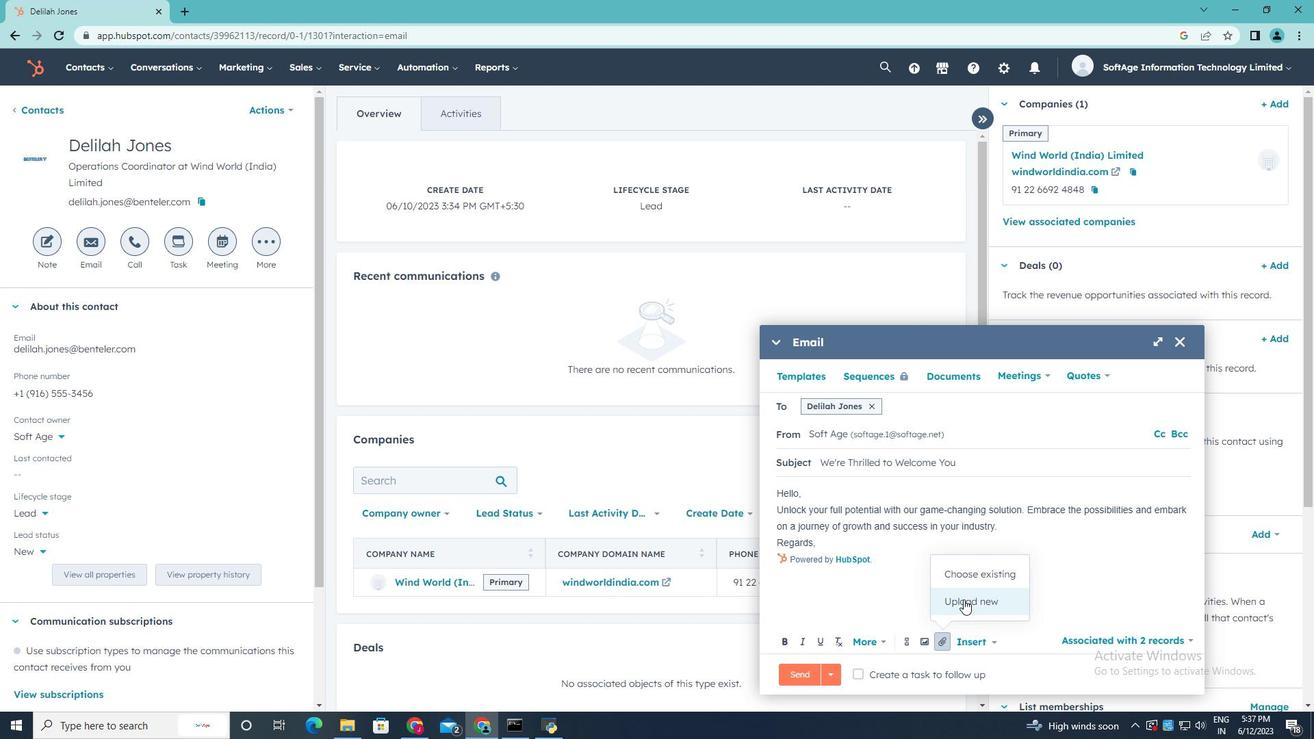 
Action: Mouse moved to (247, 134)
Screenshot: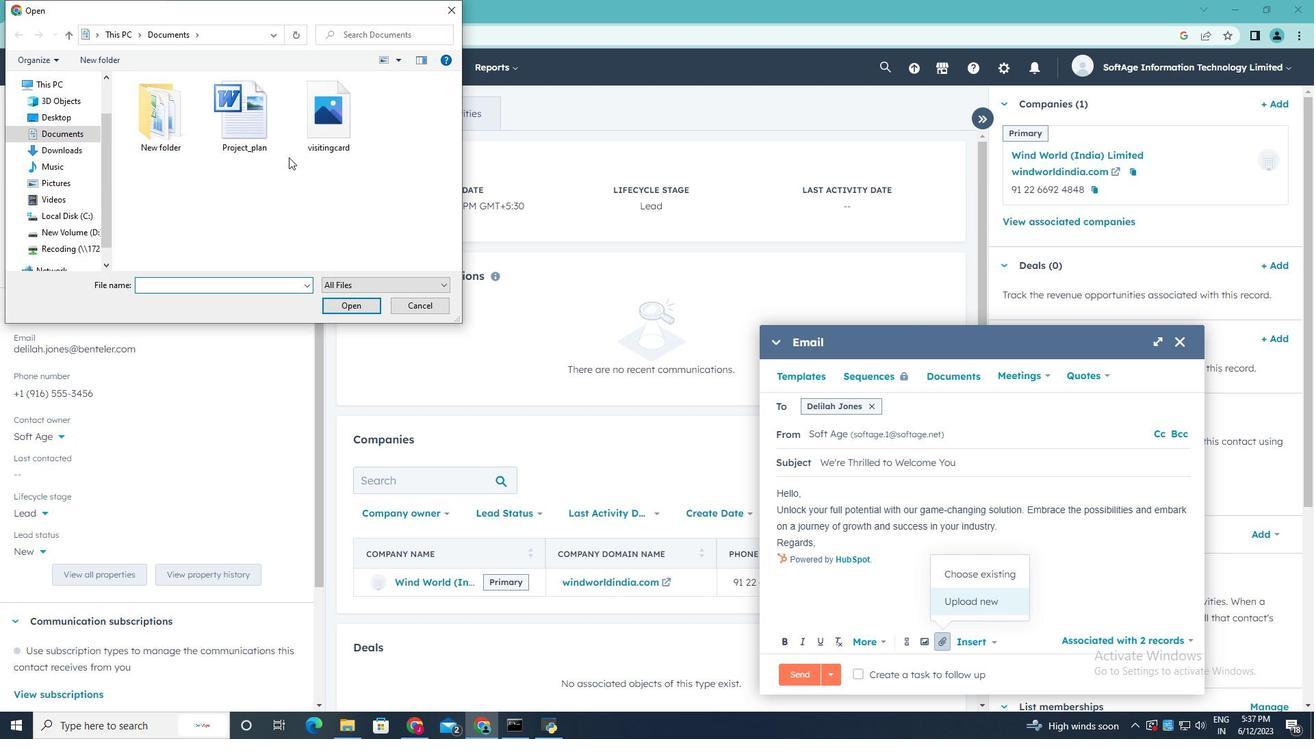 
Action: Mouse pressed left at (247, 134)
Screenshot: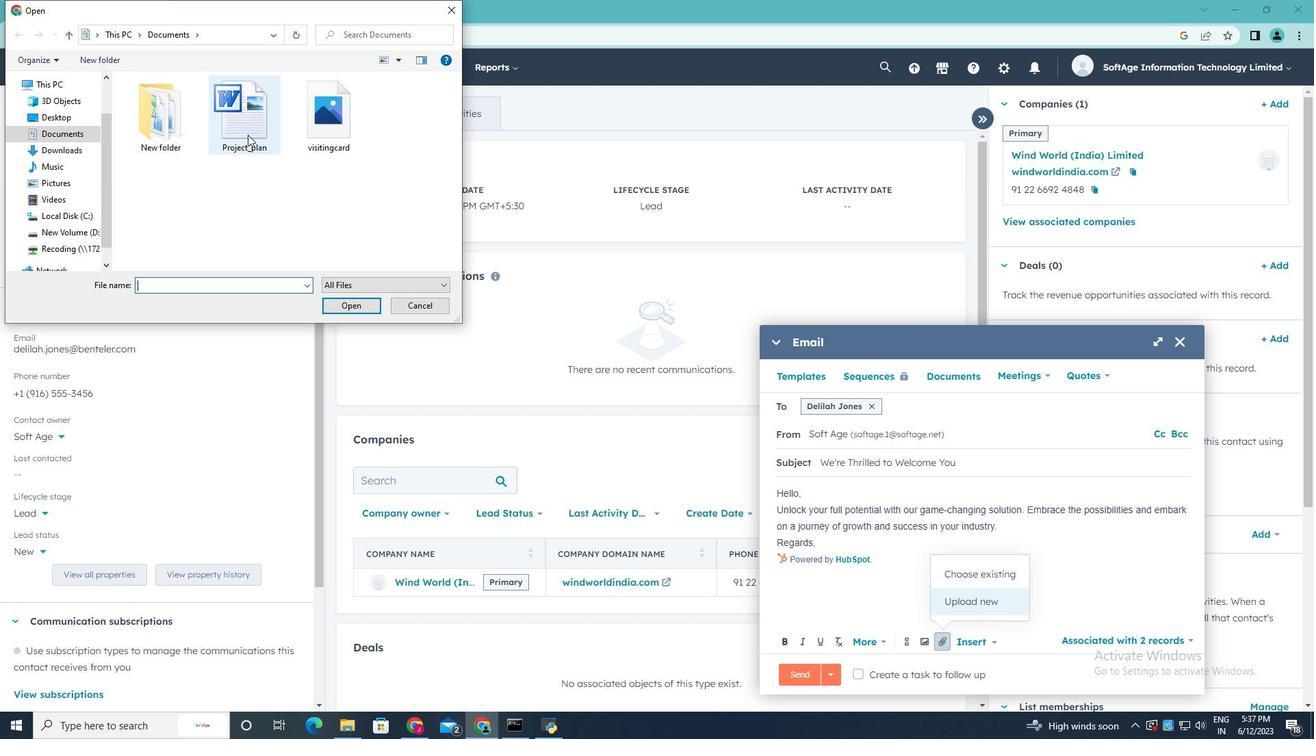 
Action: Mouse moved to (347, 308)
Screenshot: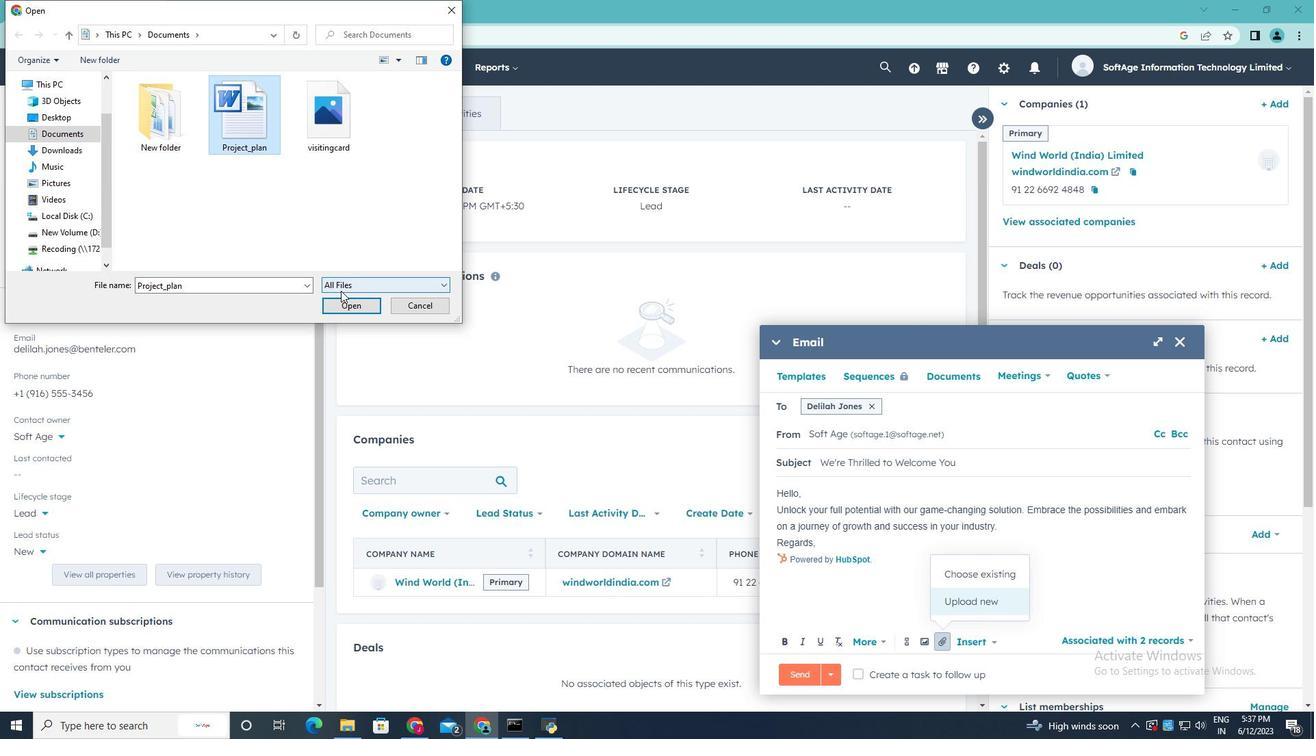 
Action: Mouse pressed left at (347, 308)
Screenshot: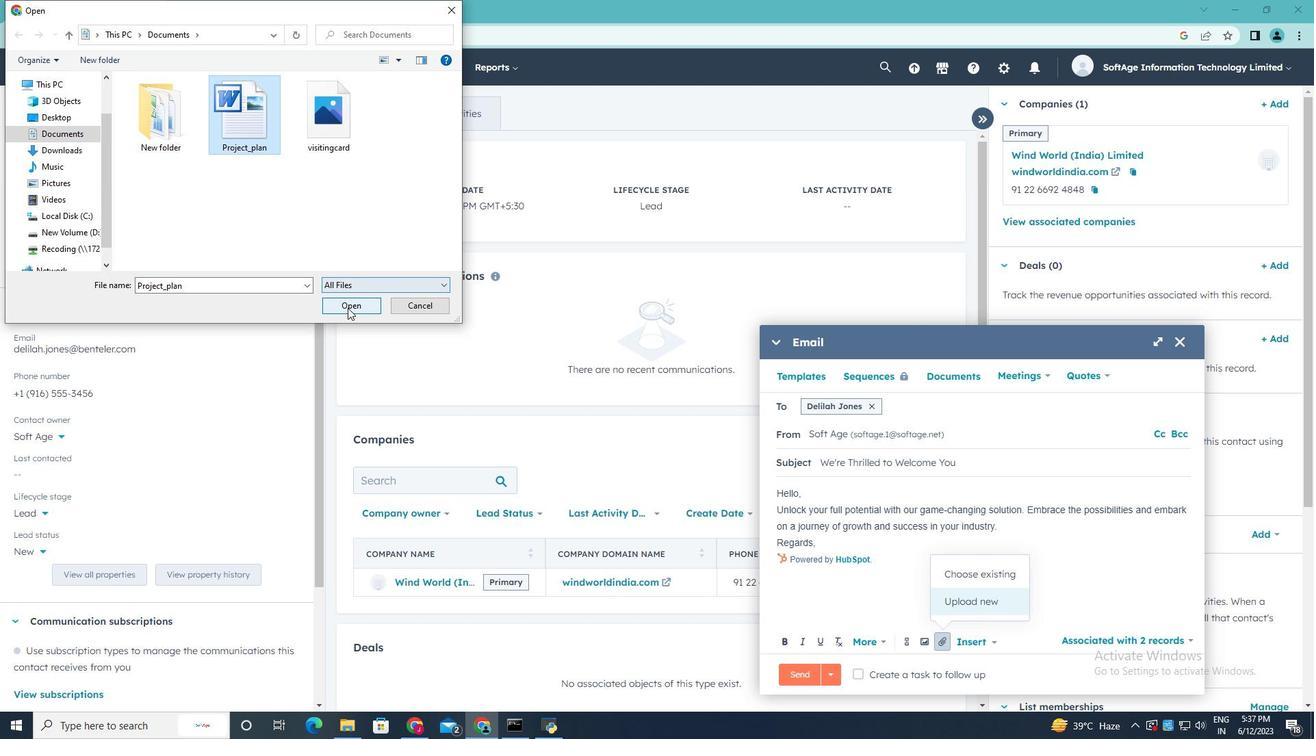 
Action: Mouse moved to (942, 607)
Screenshot: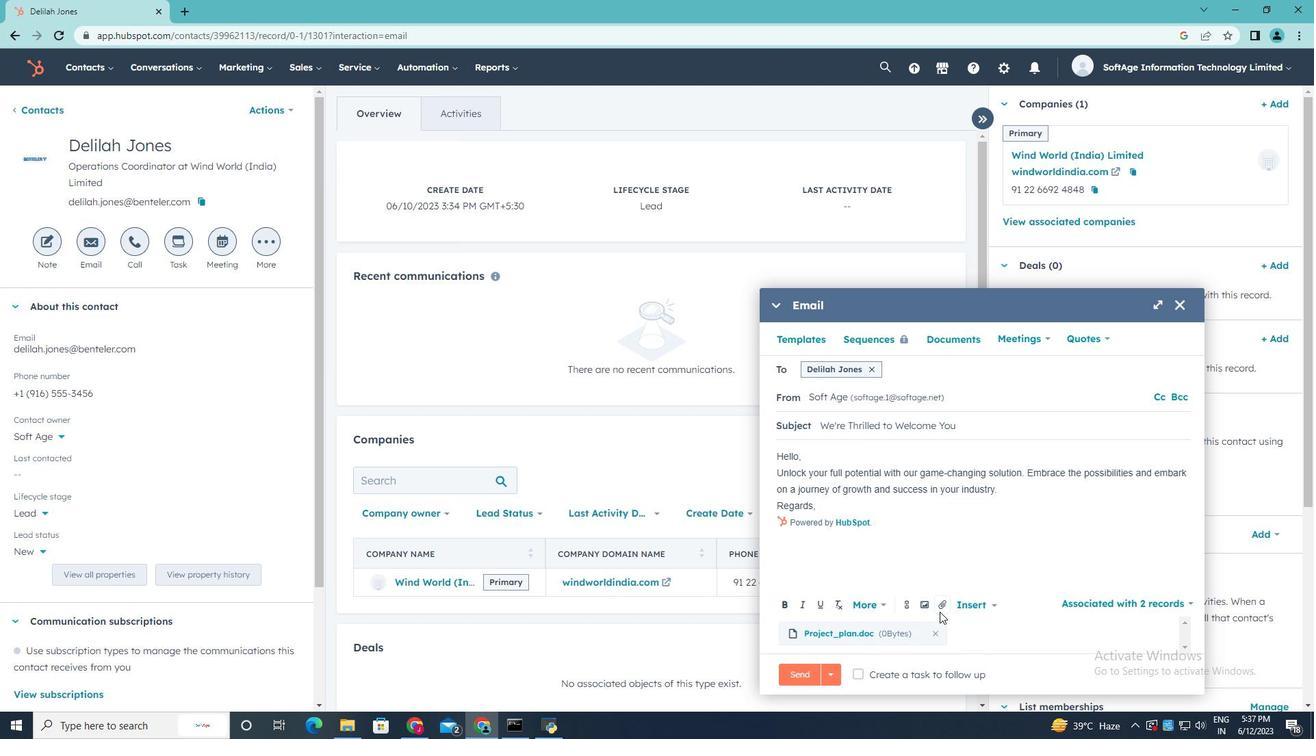 
Action: Mouse pressed left at (942, 607)
Screenshot: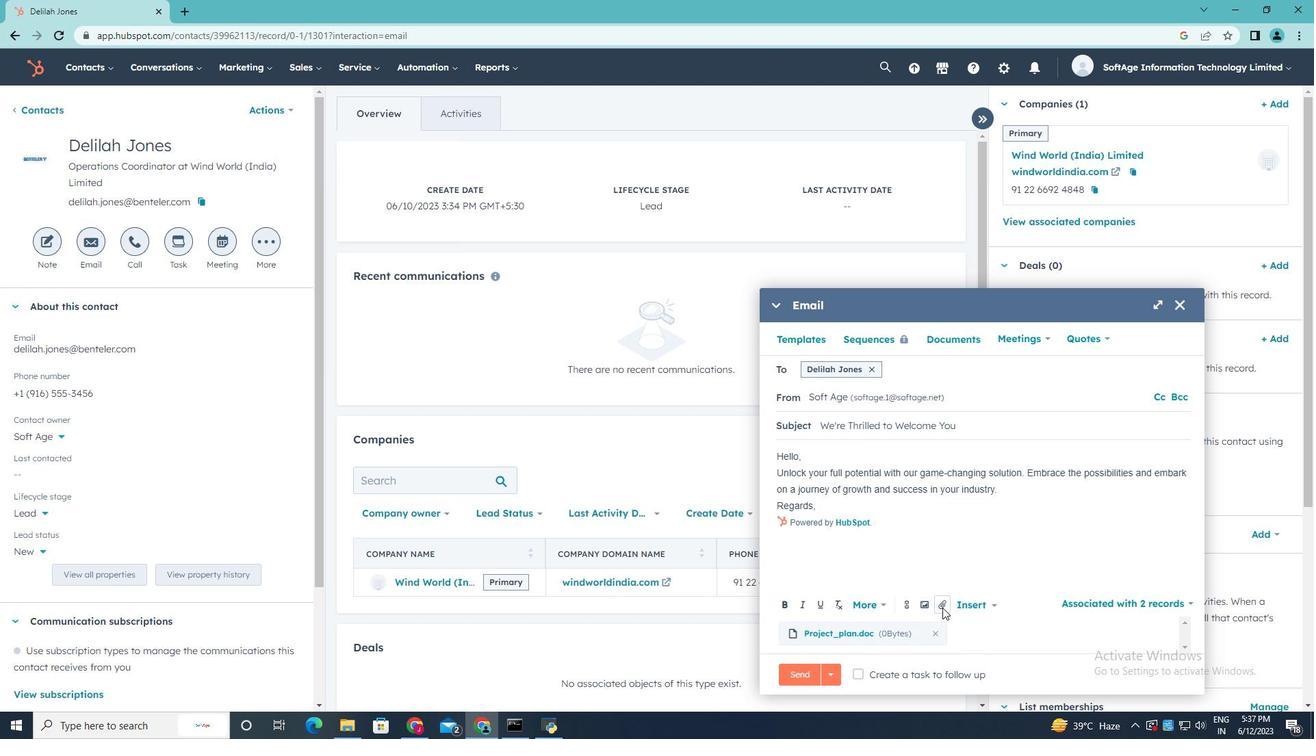 
Action: Mouse moved to (965, 575)
Screenshot: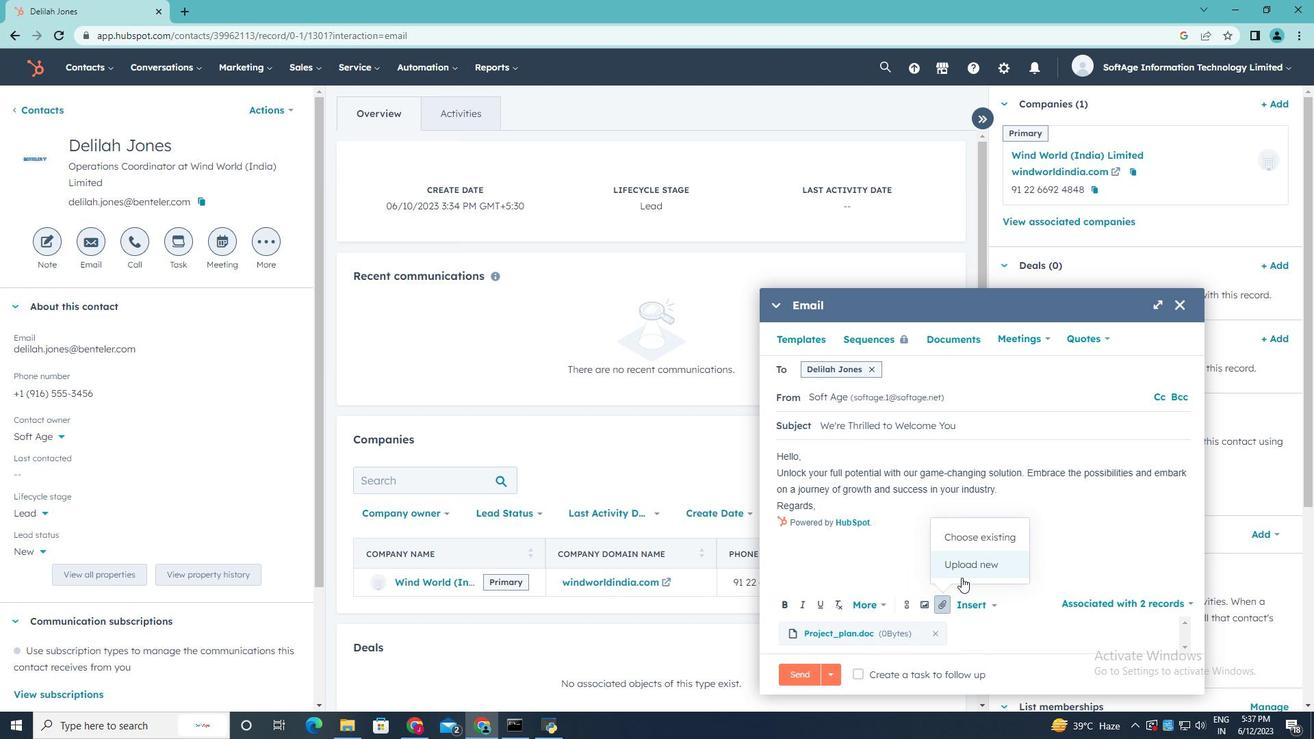 
Action: Mouse pressed left at (965, 575)
Screenshot: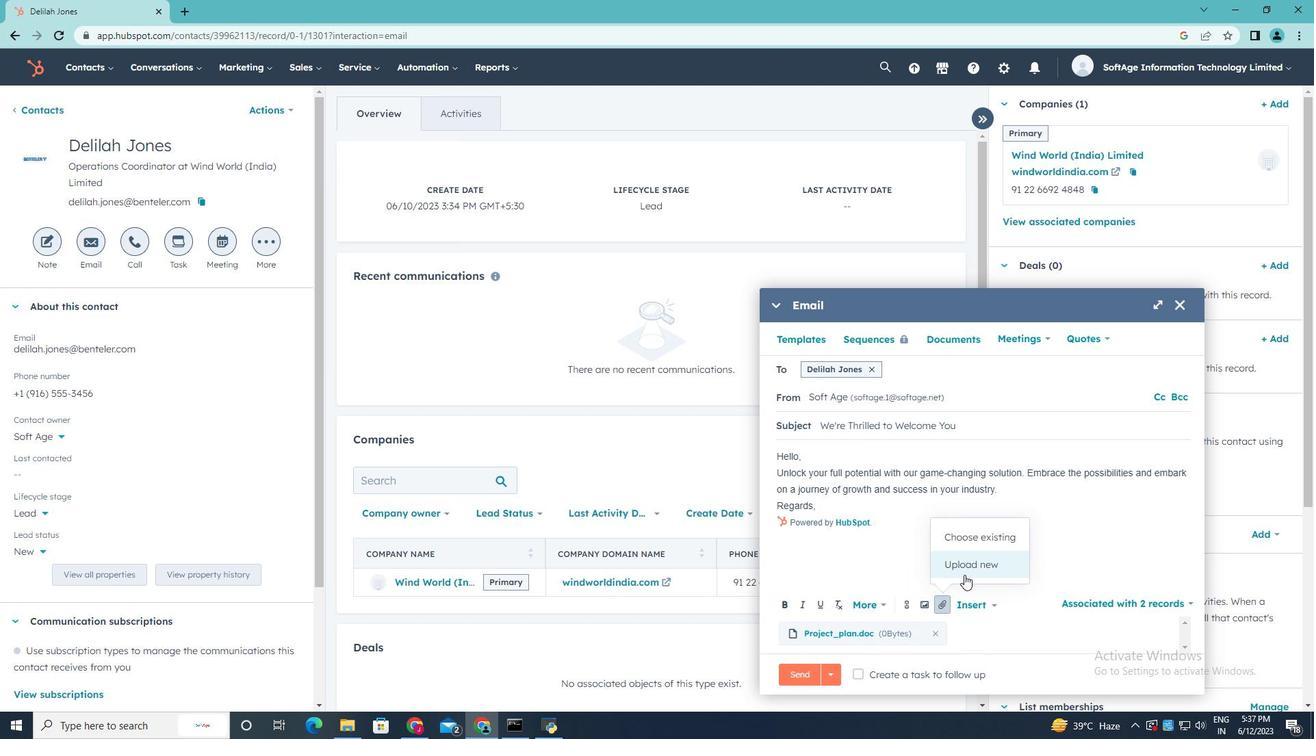 
Action: Mouse moved to (344, 130)
Screenshot: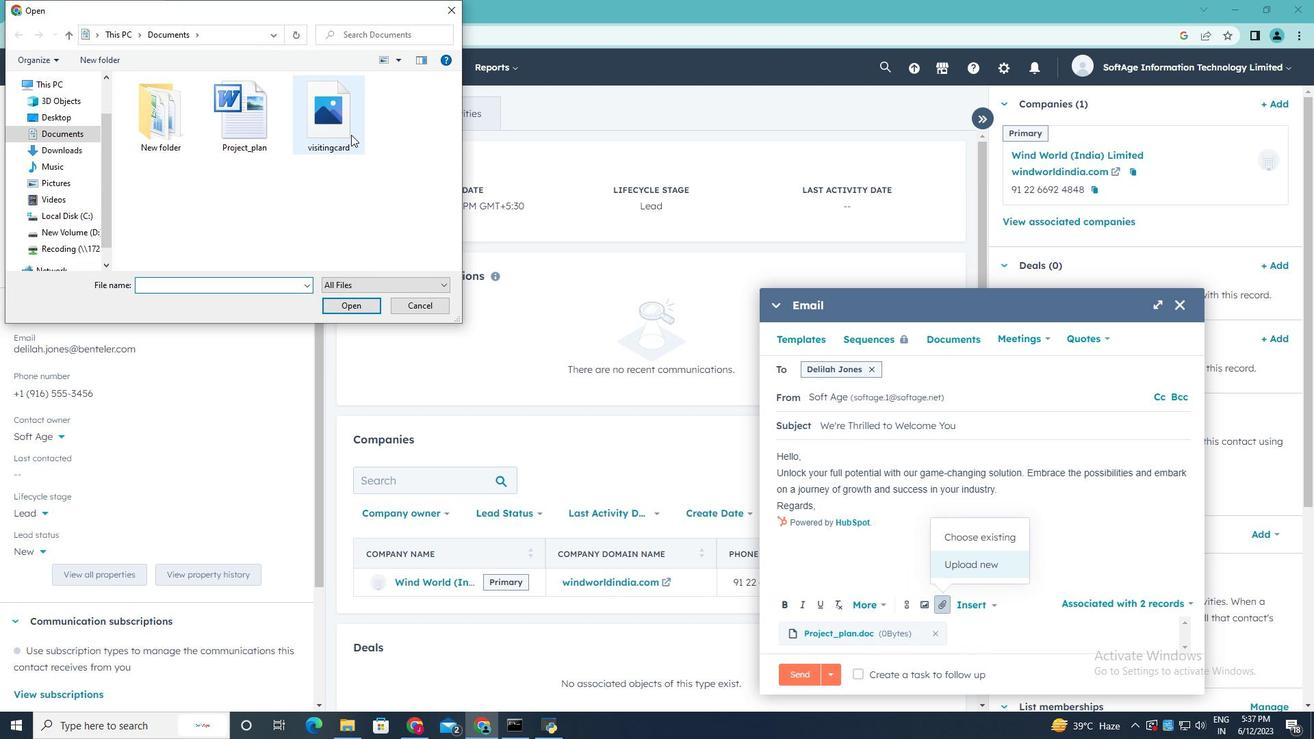 
Action: Mouse pressed left at (344, 130)
Screenshot: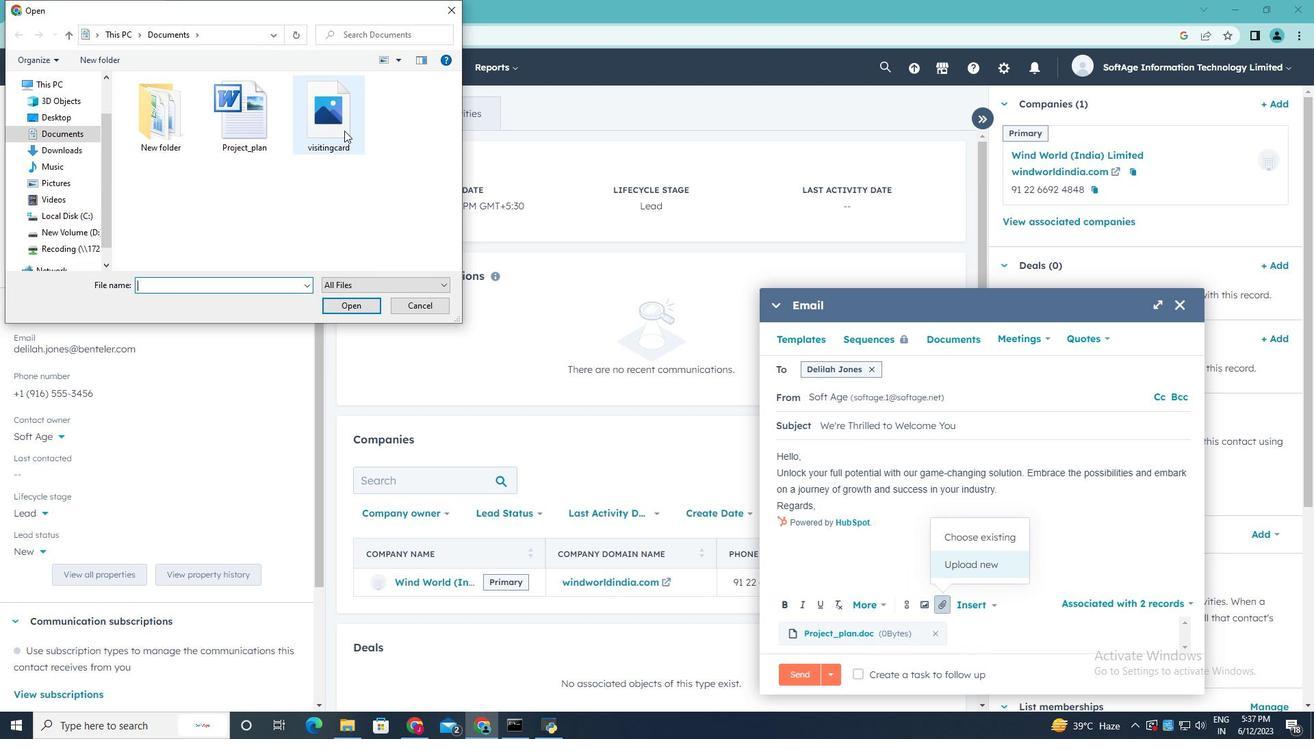 
Action: Mouse moved to (372, 308)
Screenshot: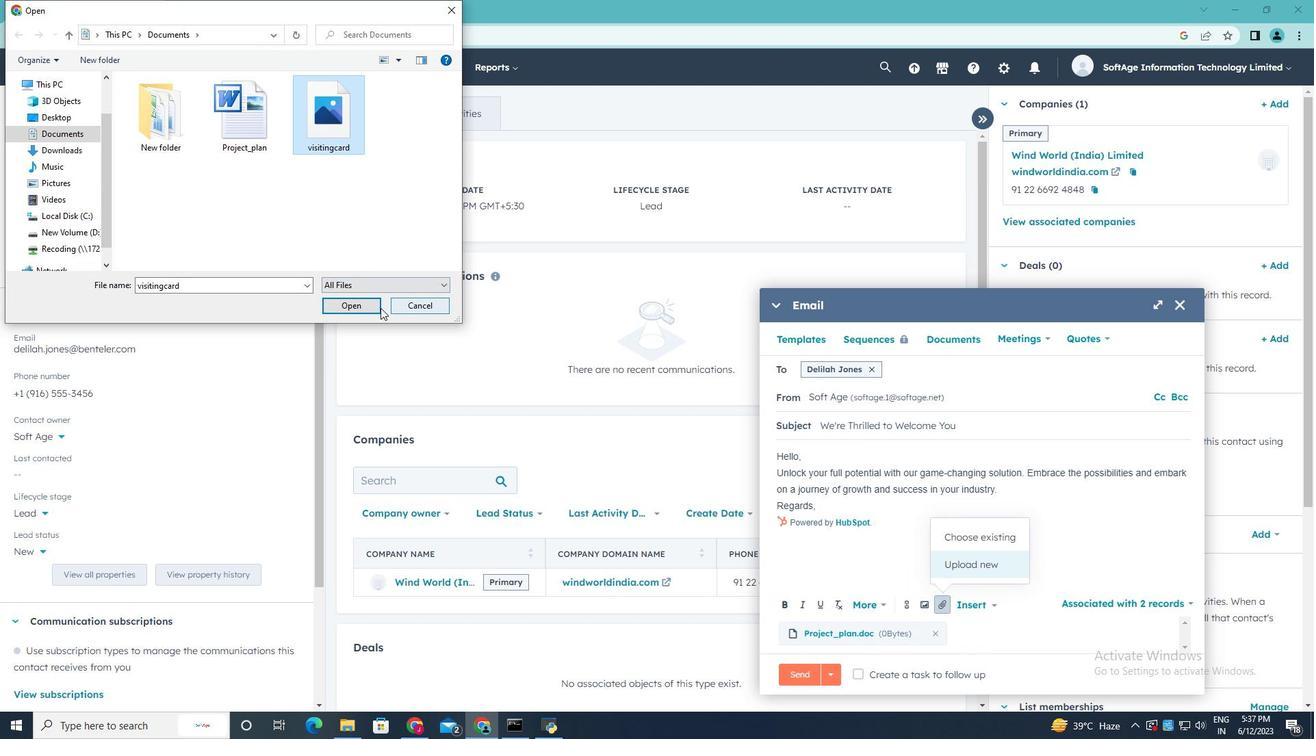 
Action: Mouse pressed left at (372, 308)
Screenshot: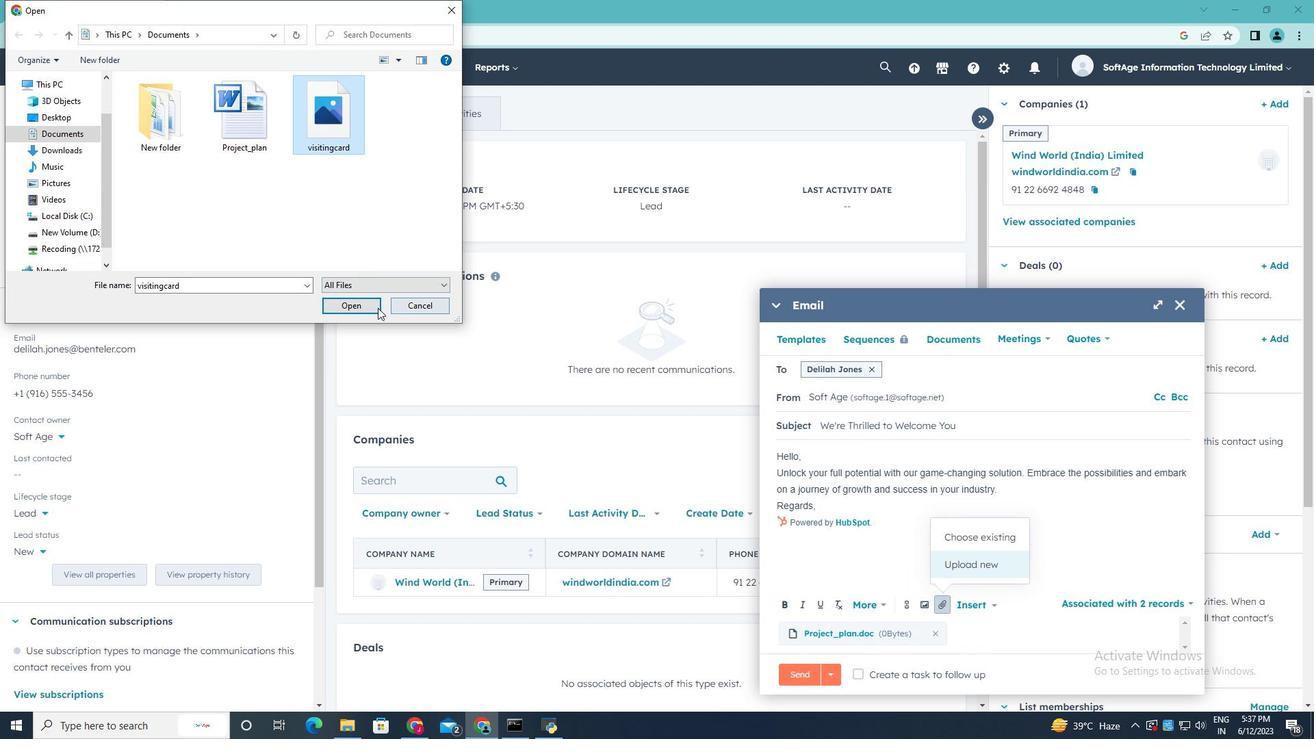 
Action: Mouse moved to (823, 507)
Screenshot: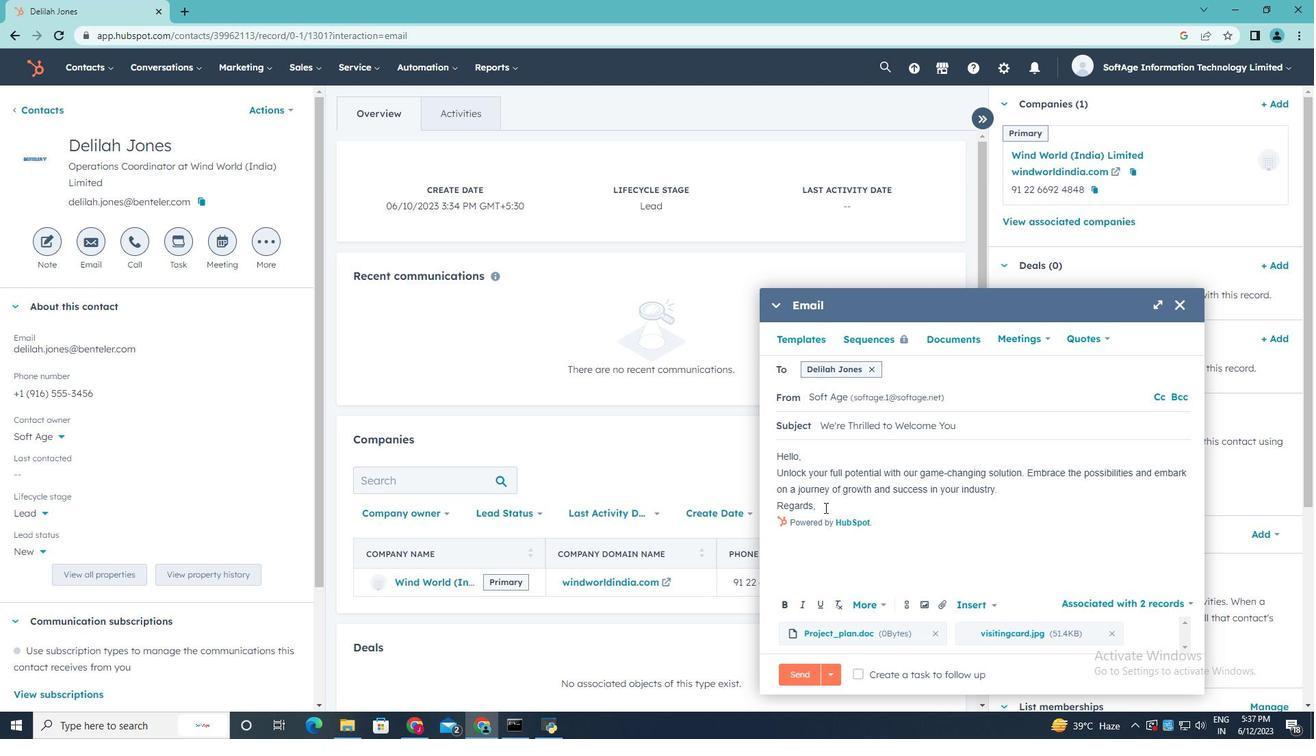 
Action: Mouse pressed left at (823, 507)
Screenshot: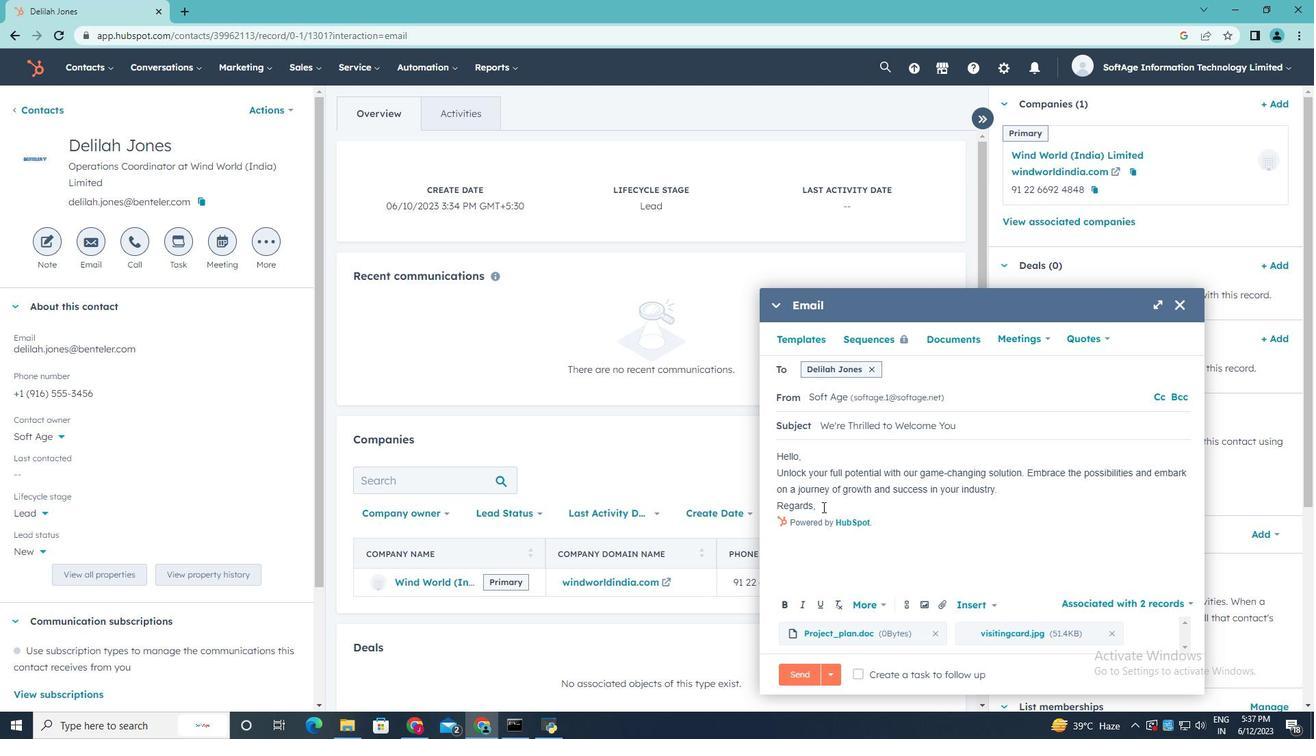 
Action: Key pressed <Key.enter>
Screenshot: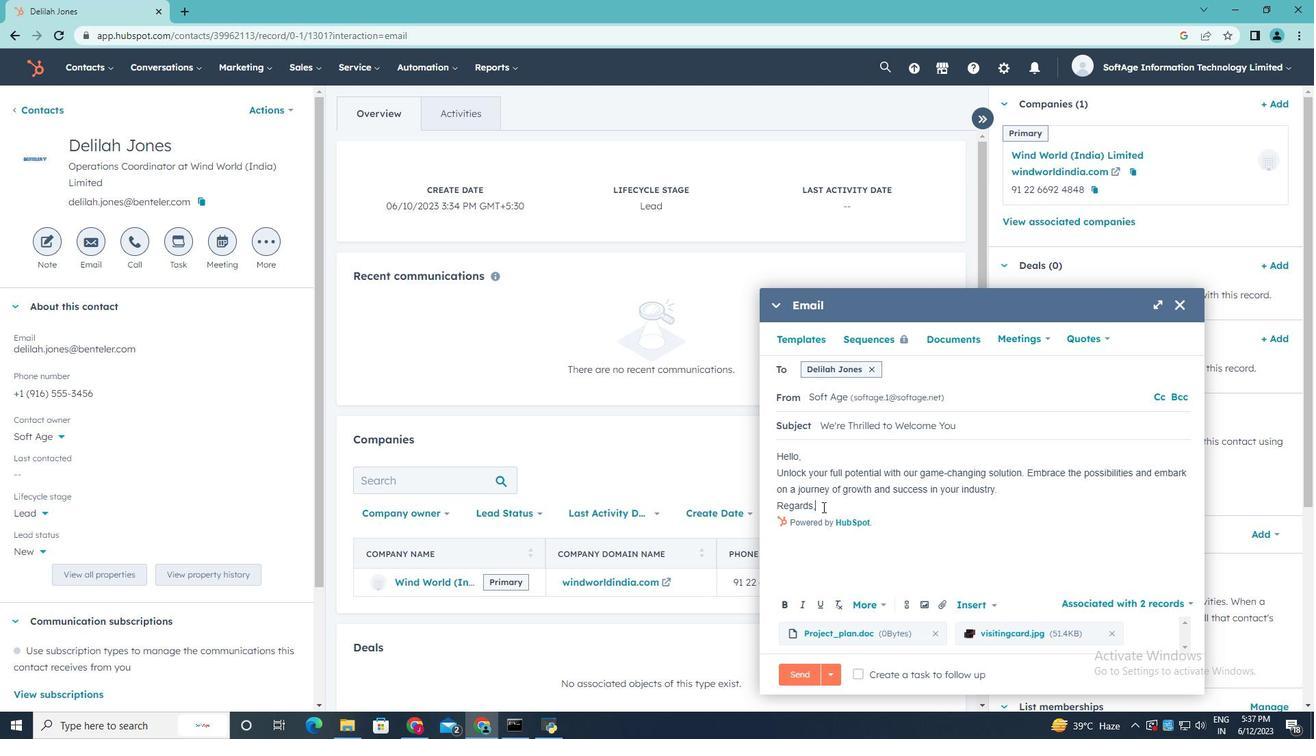 
Action: Mouse moved to (911, 605)
Screenshot: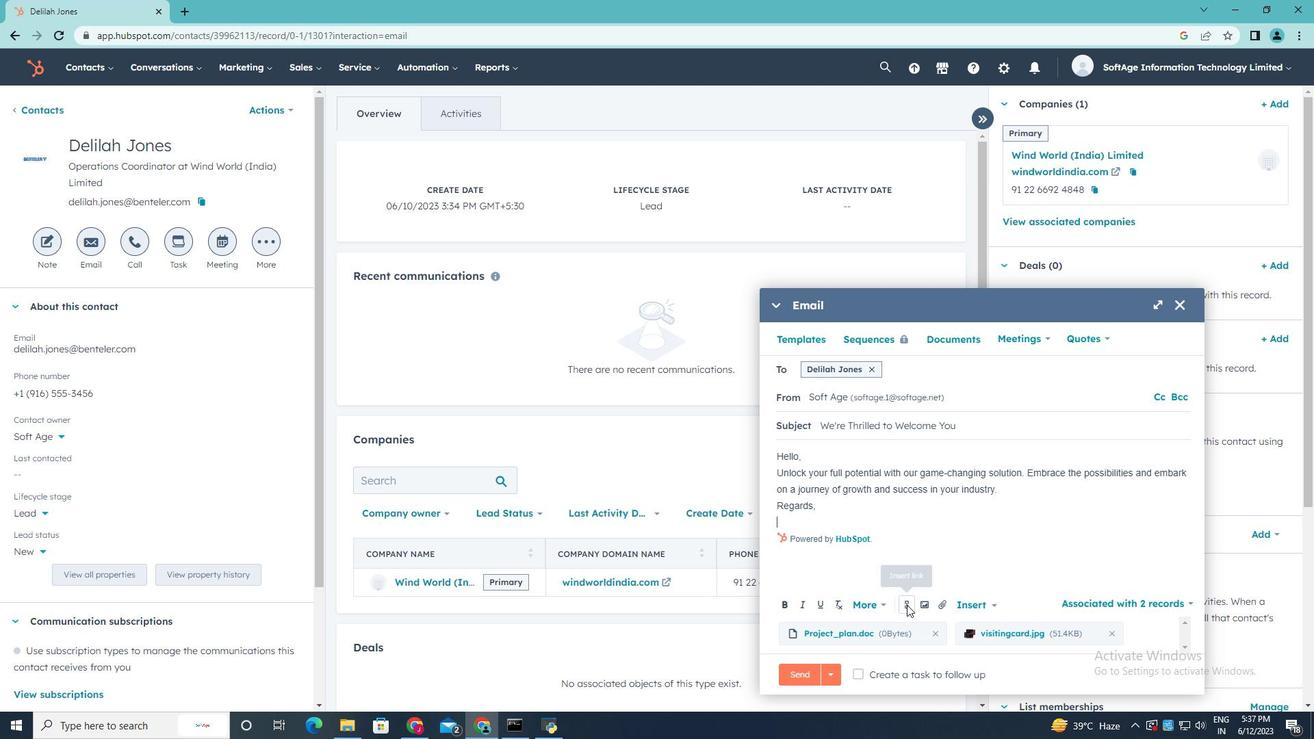
Action: Mouse pressed left at (911, 605)
Screenshot: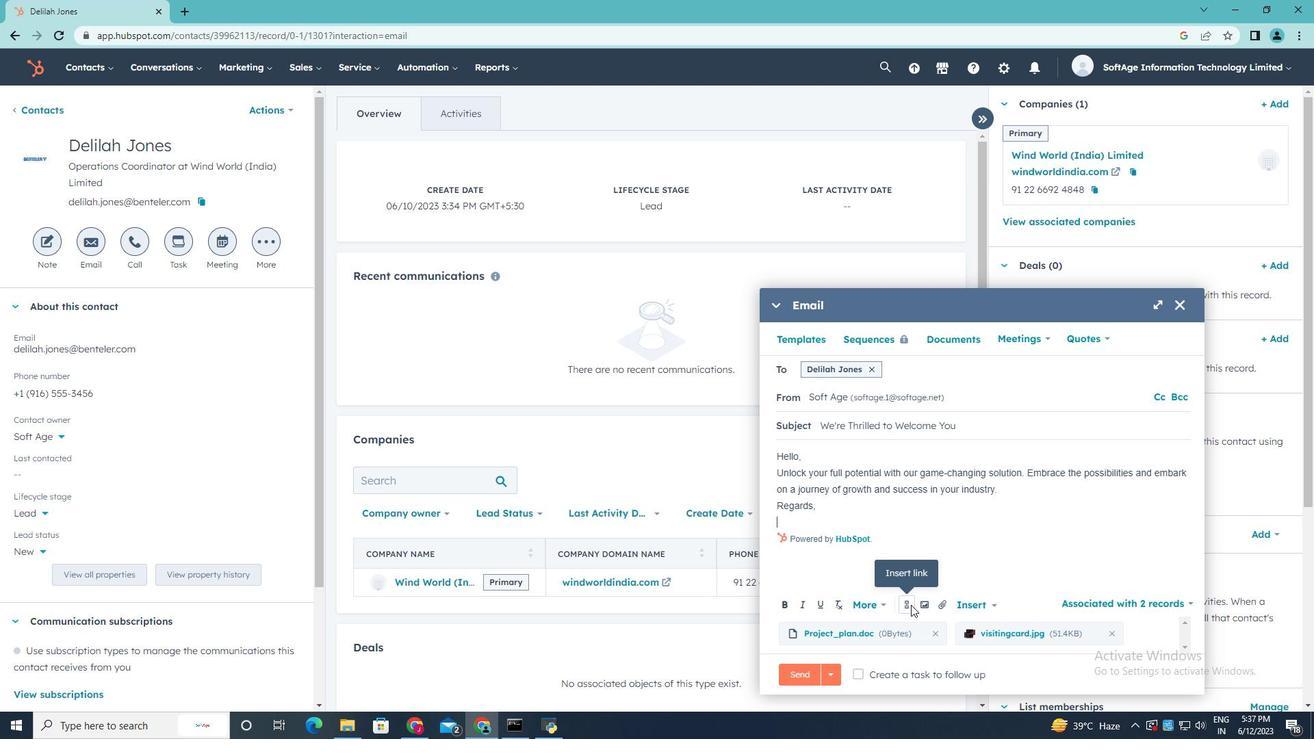 
Action: Mouse moved to (969, 447)
Screenshot: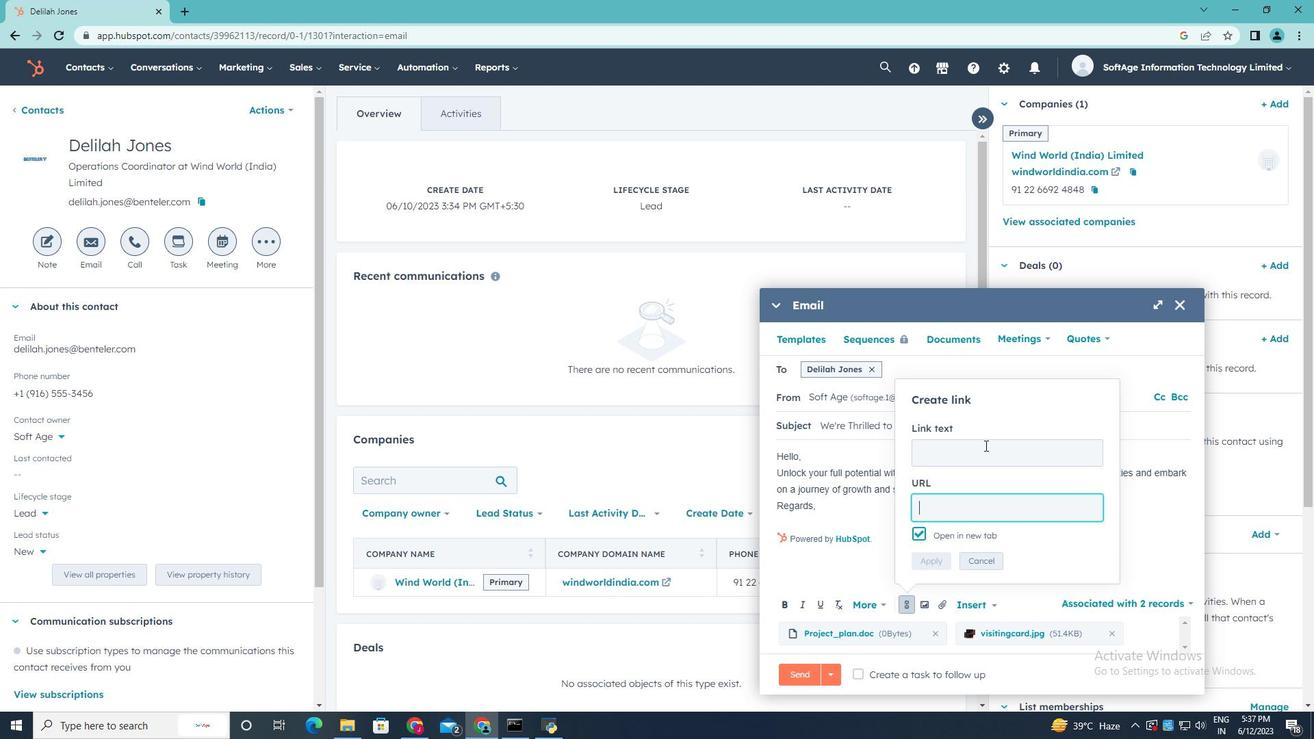 
Action: Mouse pressed left at (969, 447)
Screenshot: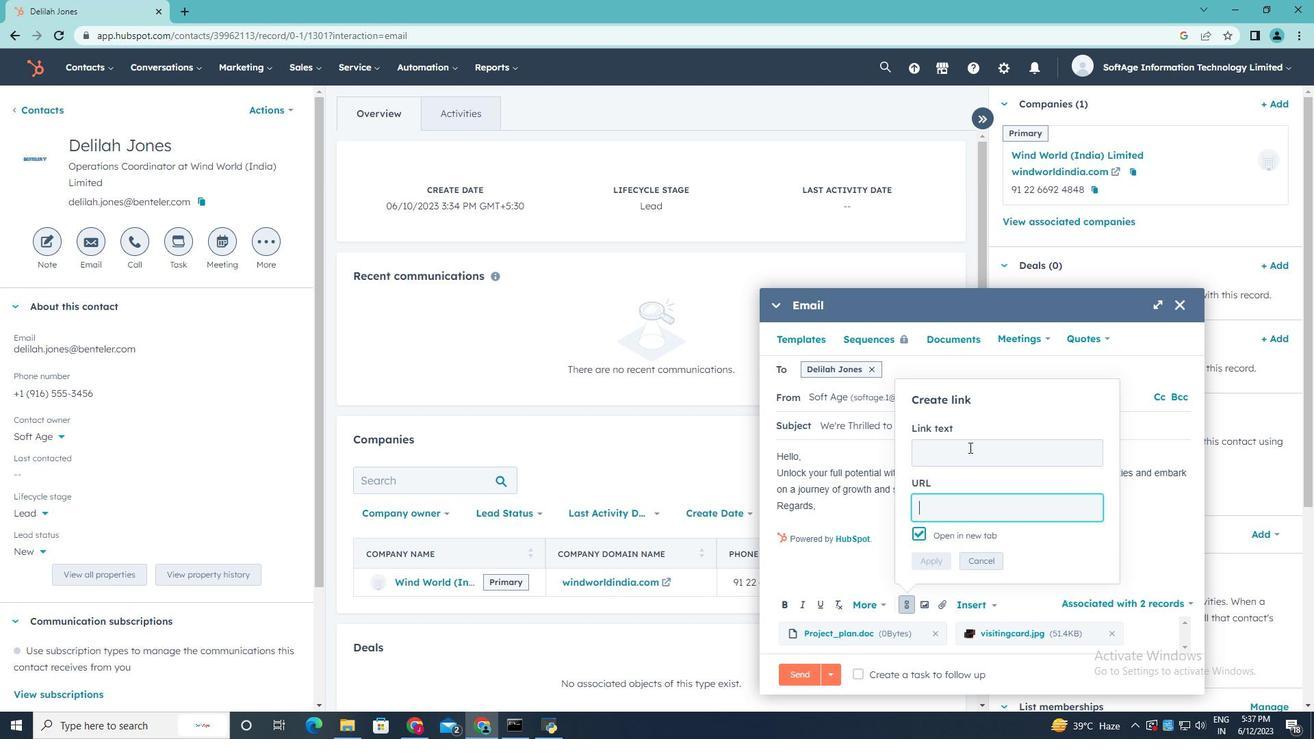 
Action: Mouse moved to (958, 444)
Screenshot: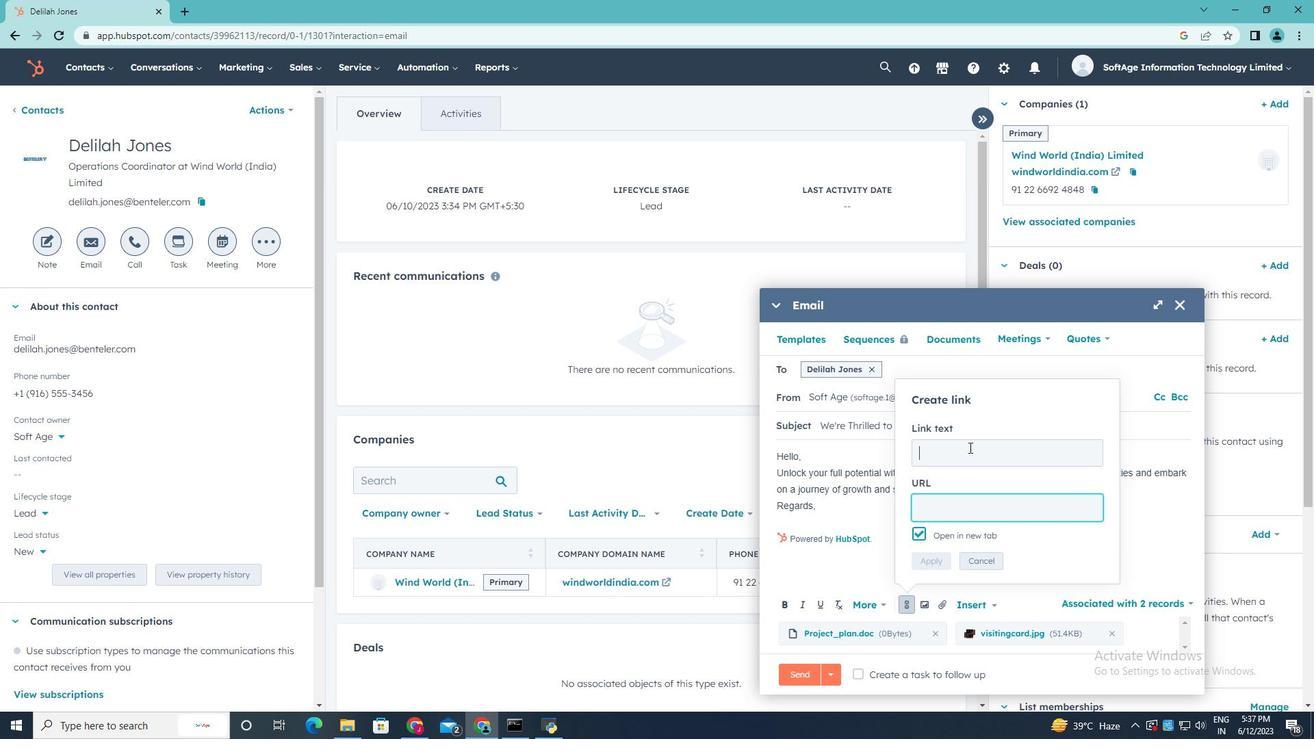
Action: Key pressed <Key.shift><Key.shift><Key.shift><Key.shift>Instagram
Screenshot: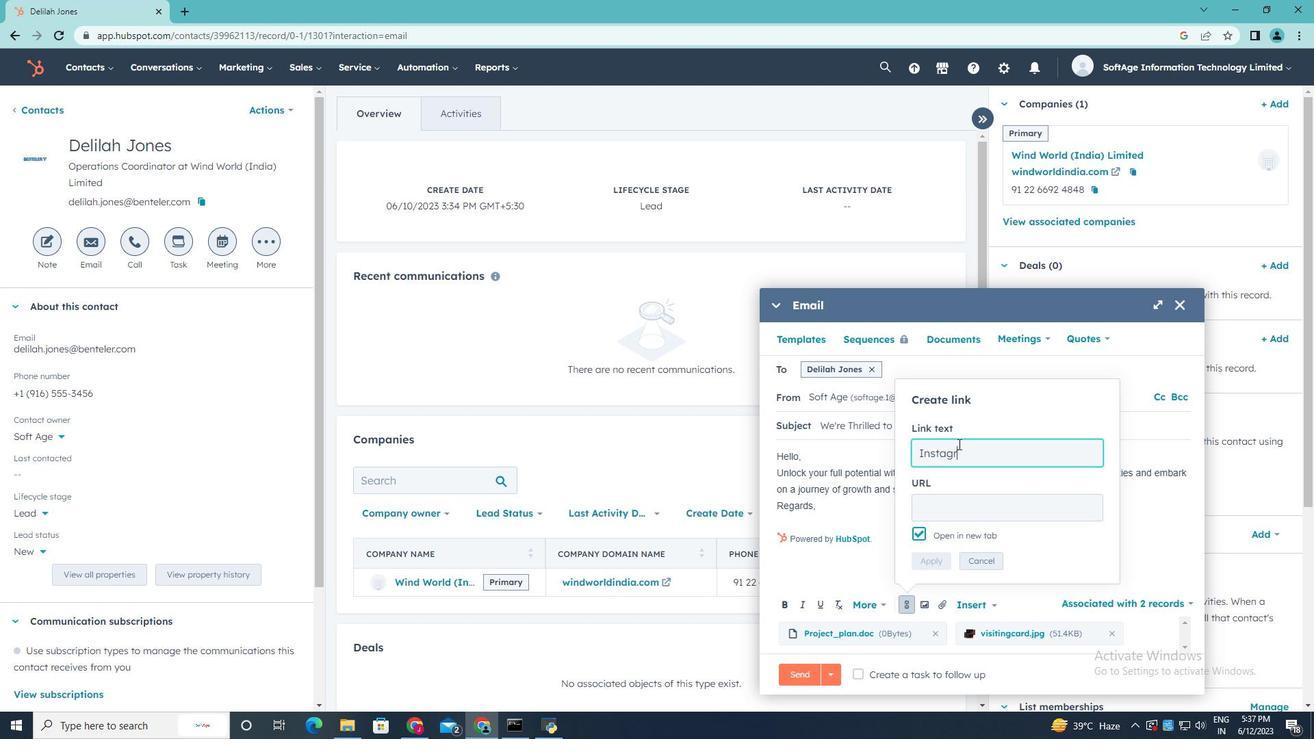 
Action: Mouse moved to (952, 503)
Screenshot: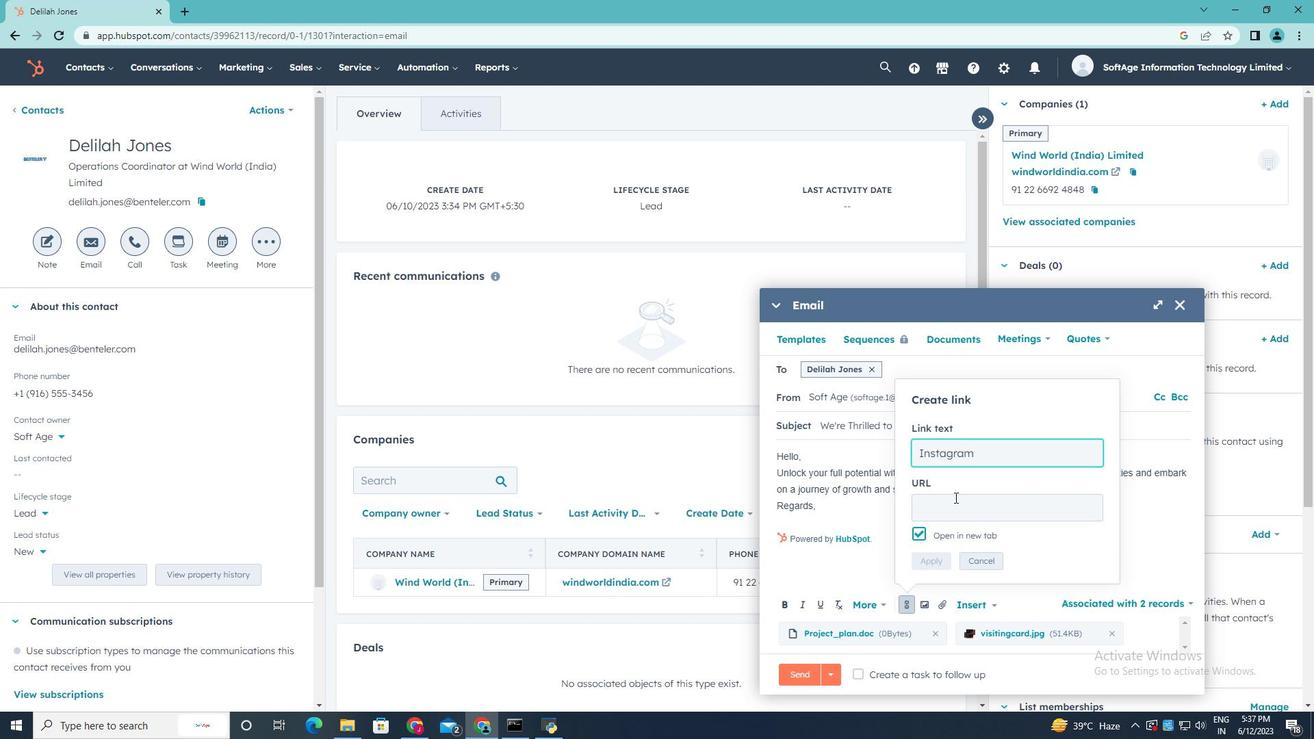 
Action: Mouse pressed left at (952, 503)
Screenshot: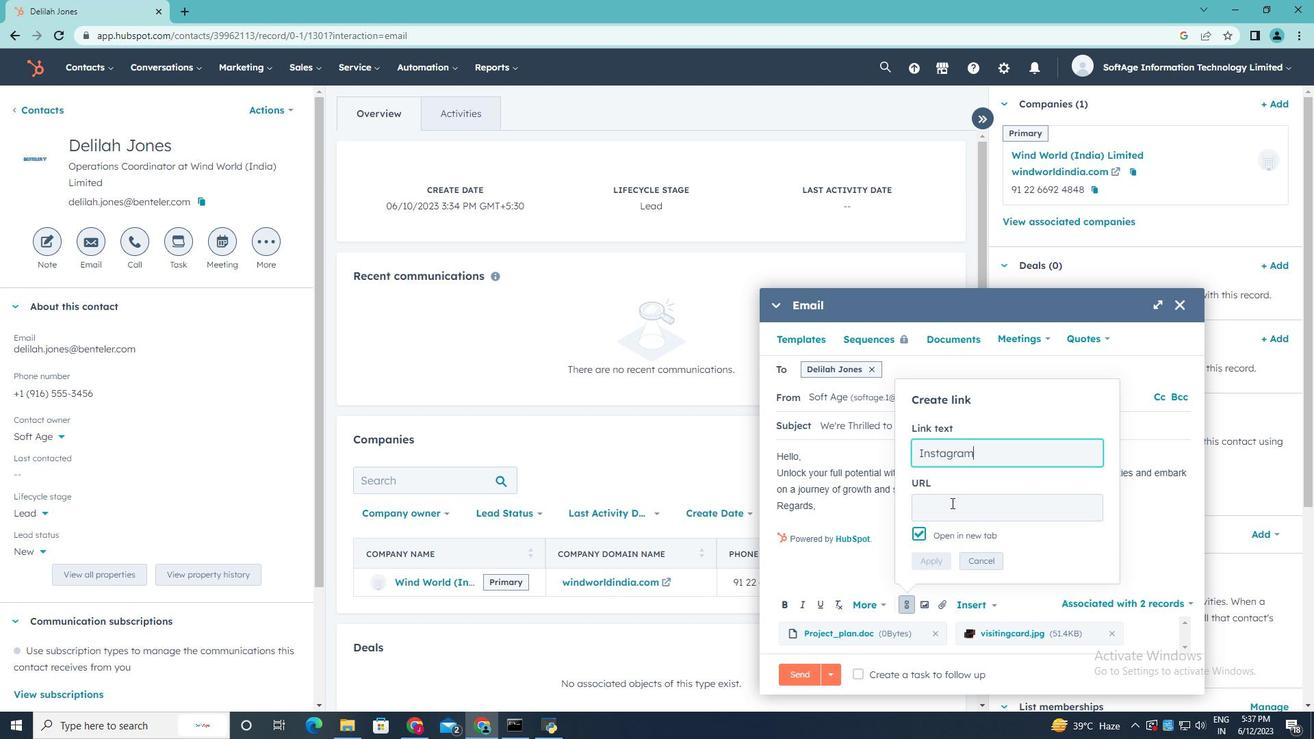 
Action: Mouse moved to (944, 499)
Screenshot: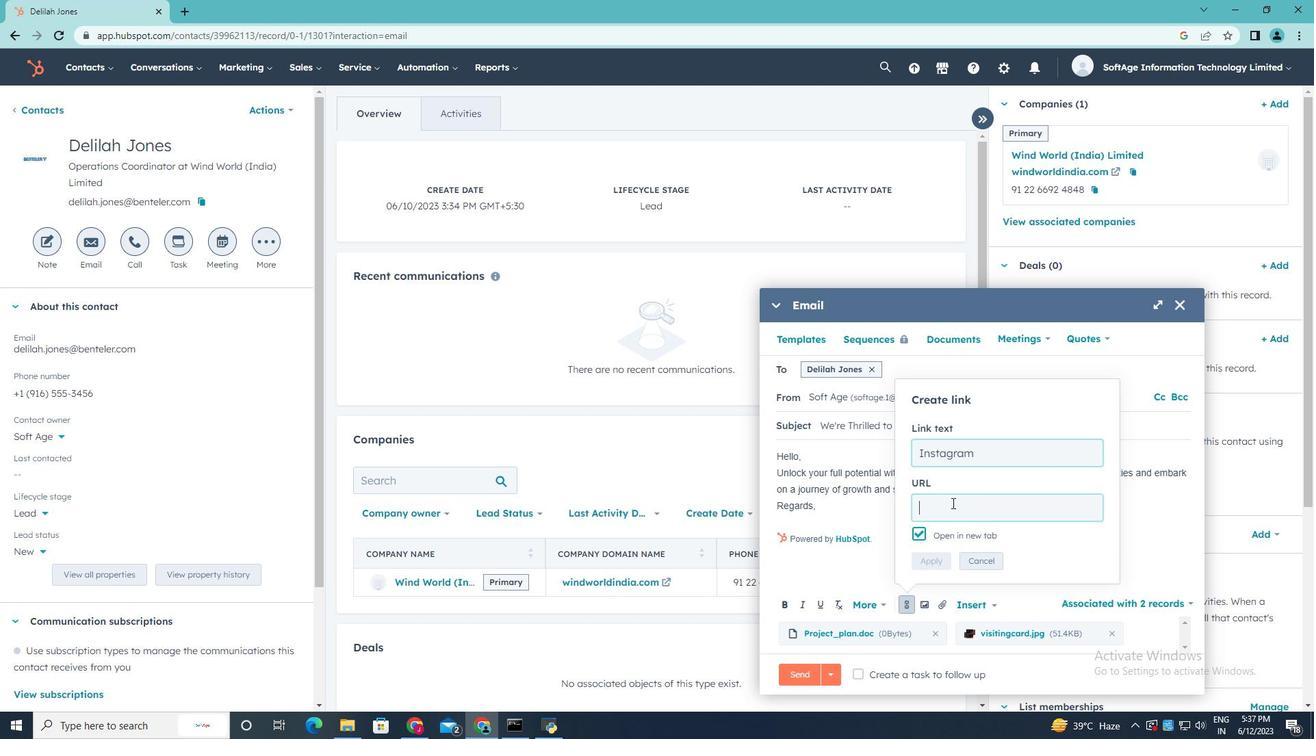 
Action: Key pressed www.instagram.com
Screenshot: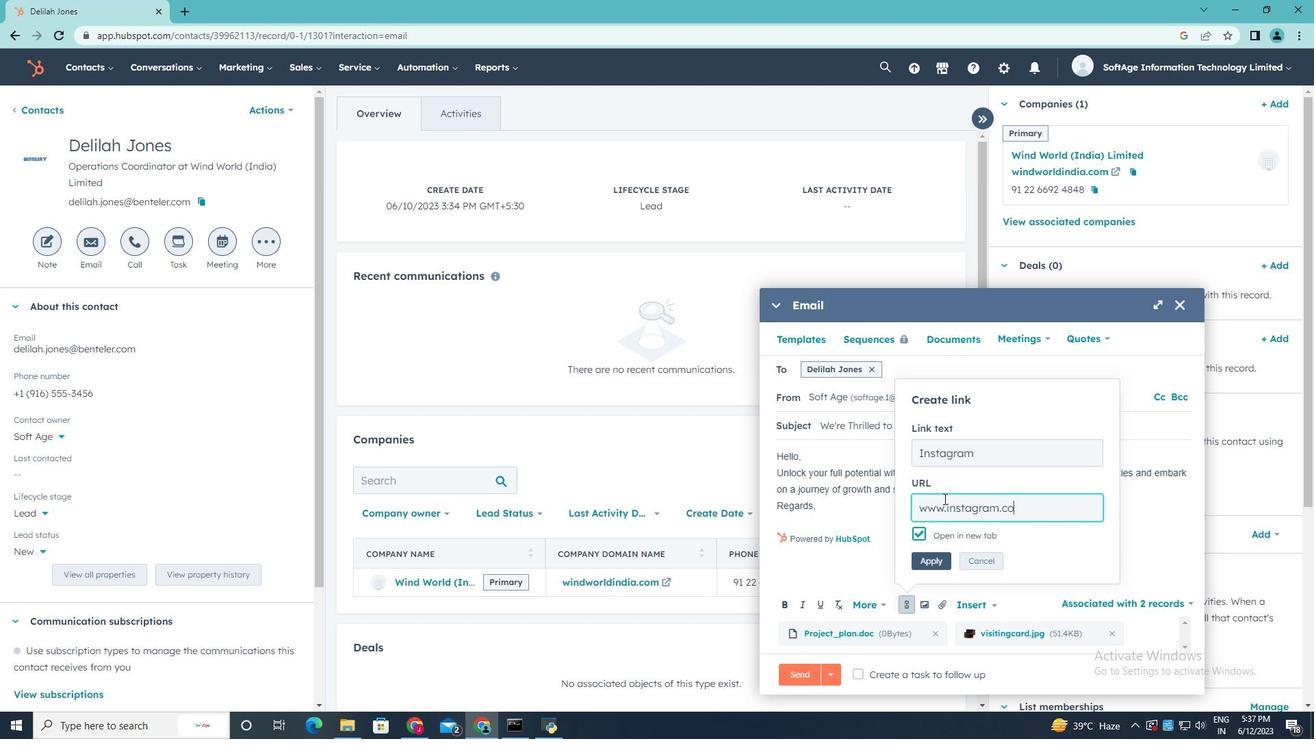 
Action: Mouse moved to (939, 564)
Screenshot: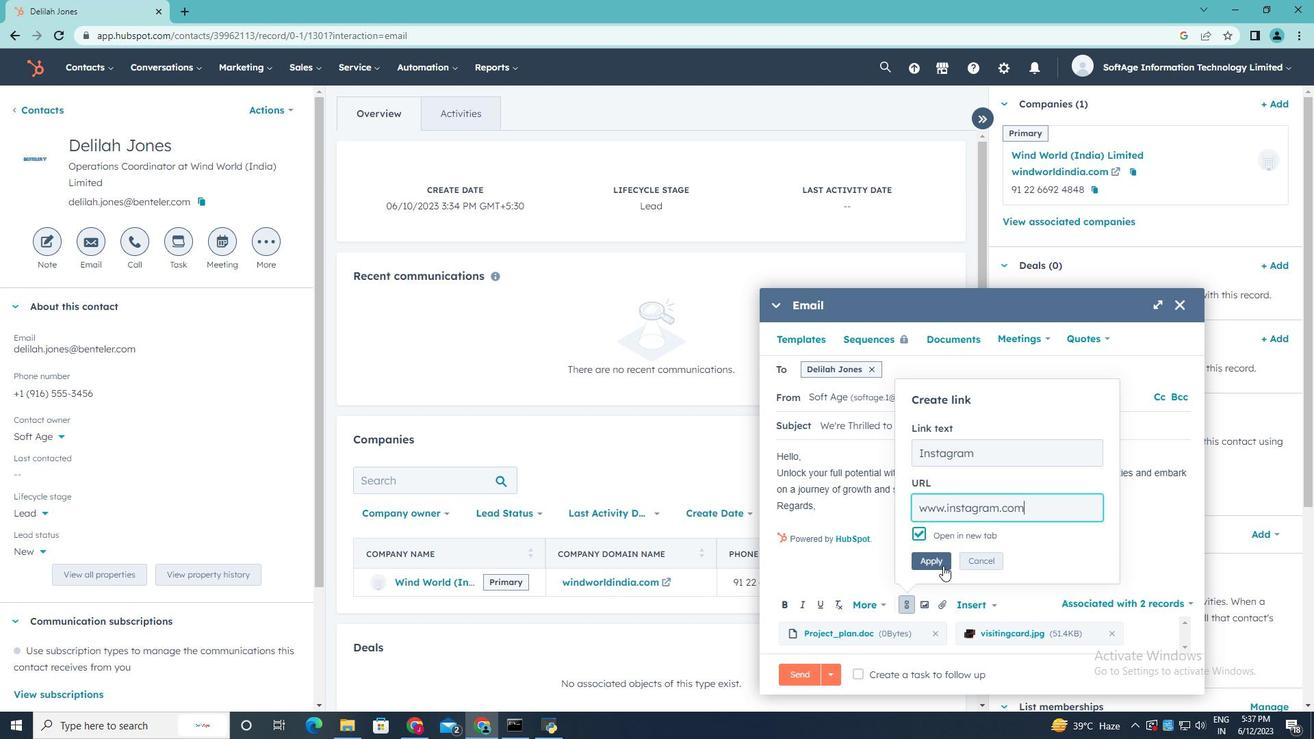 
Action: Mouse pressed left at (939, 564)
Screenshot: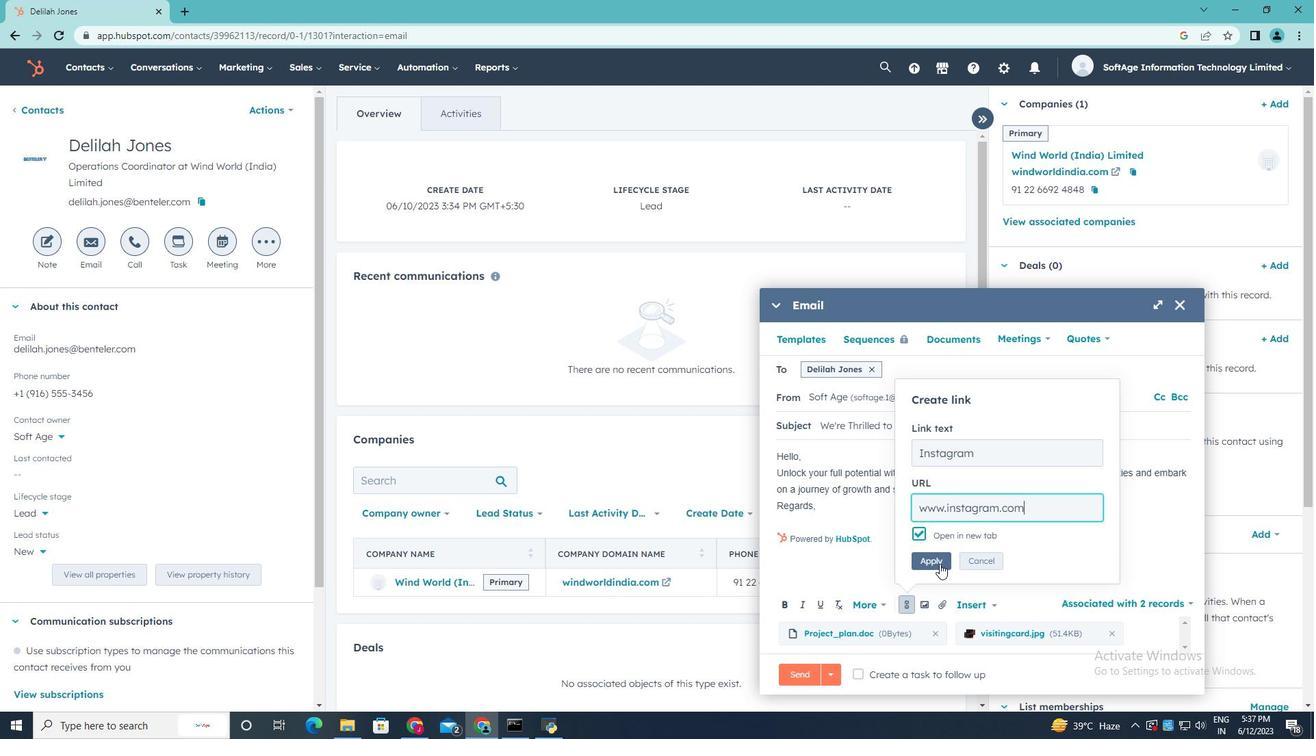 
Action: Mouse moved to (860, 677)
Screenshot: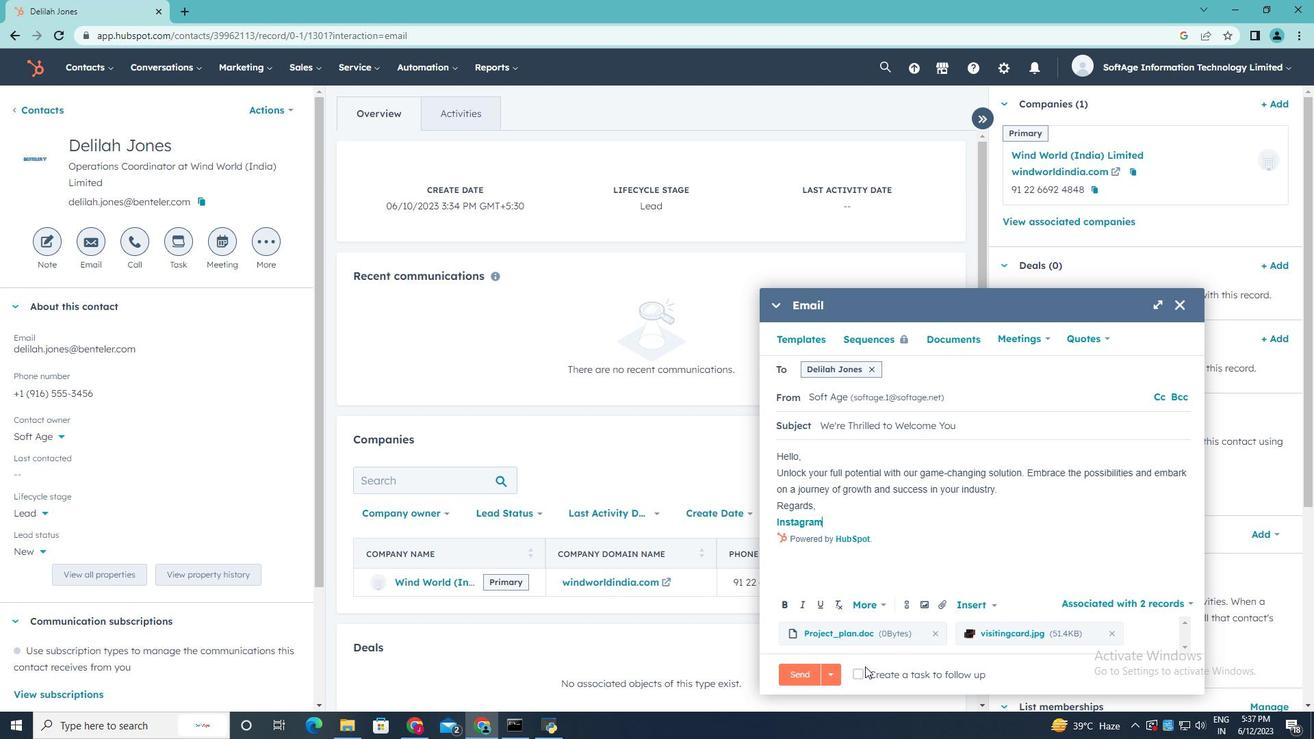 
Action: Mouse pressed left at (860, 677)
Screenshot: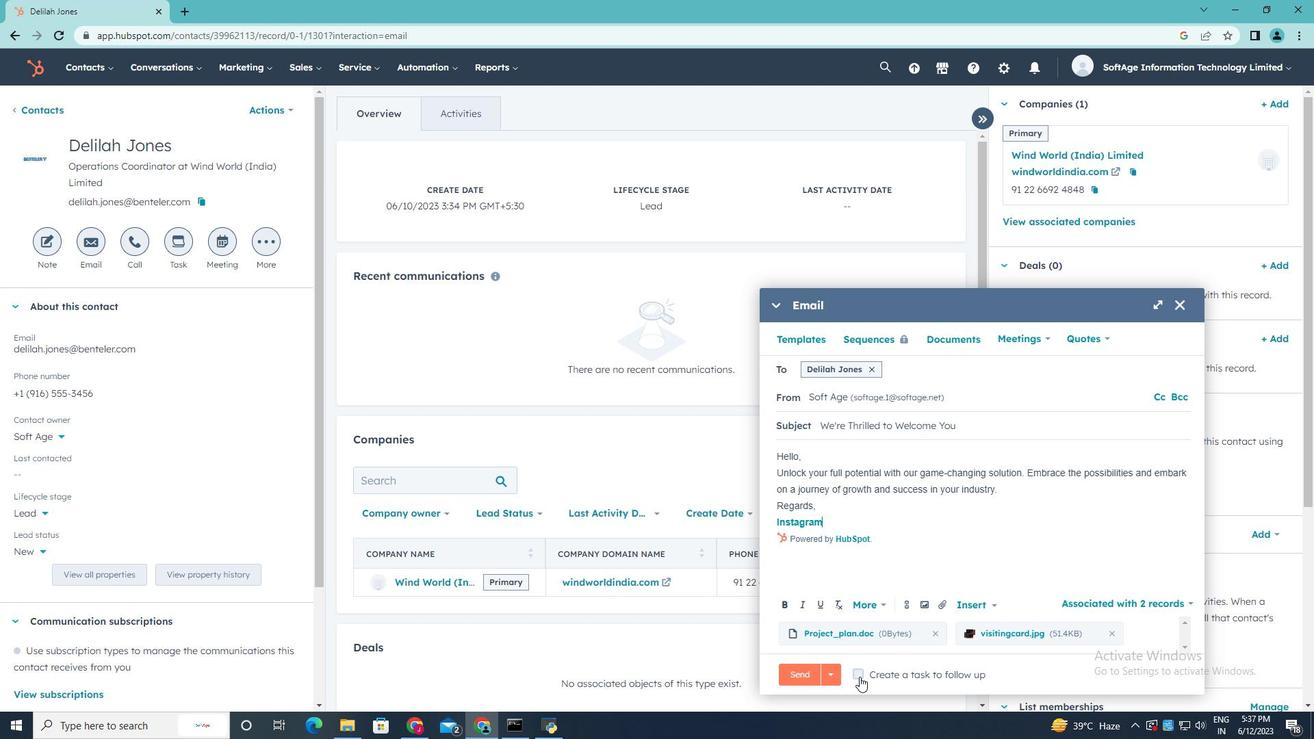 
Action: Mouse moved to (1141, 670)
Screenshot: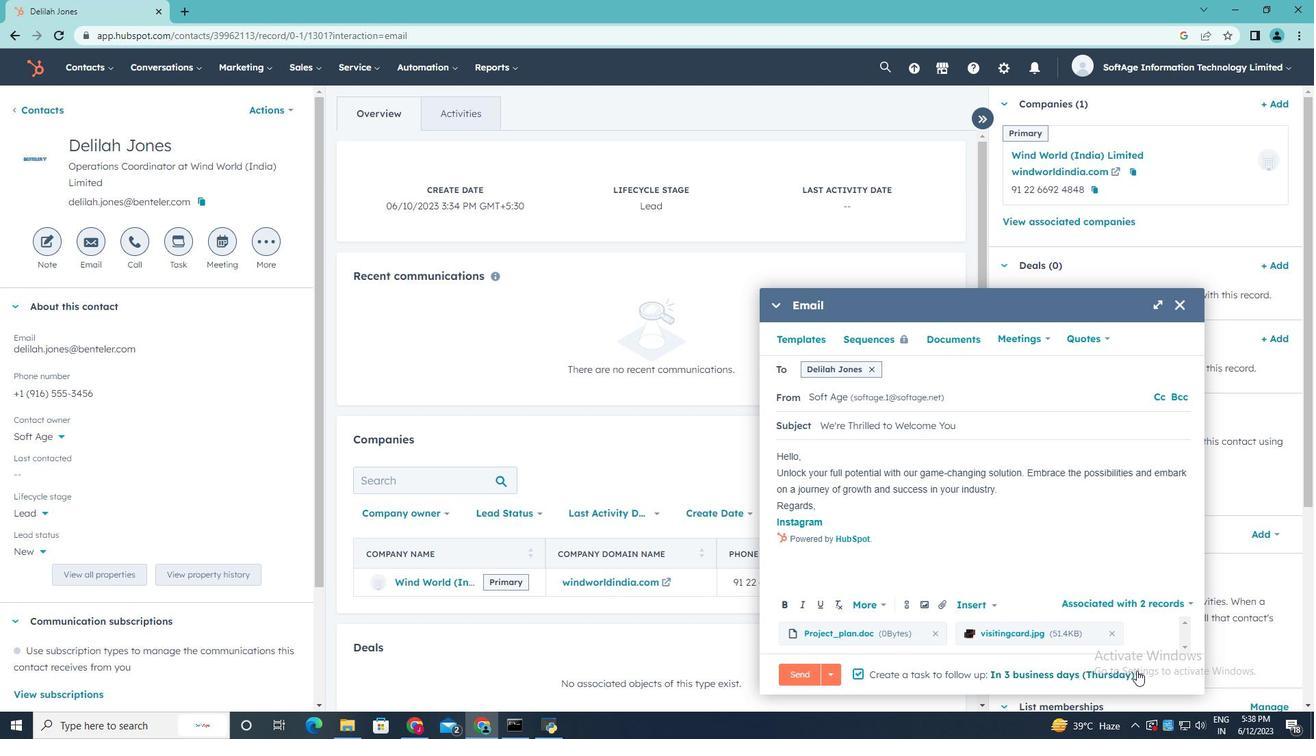 
Action: Mouse pressed left at (1141, 670)
Screenshot: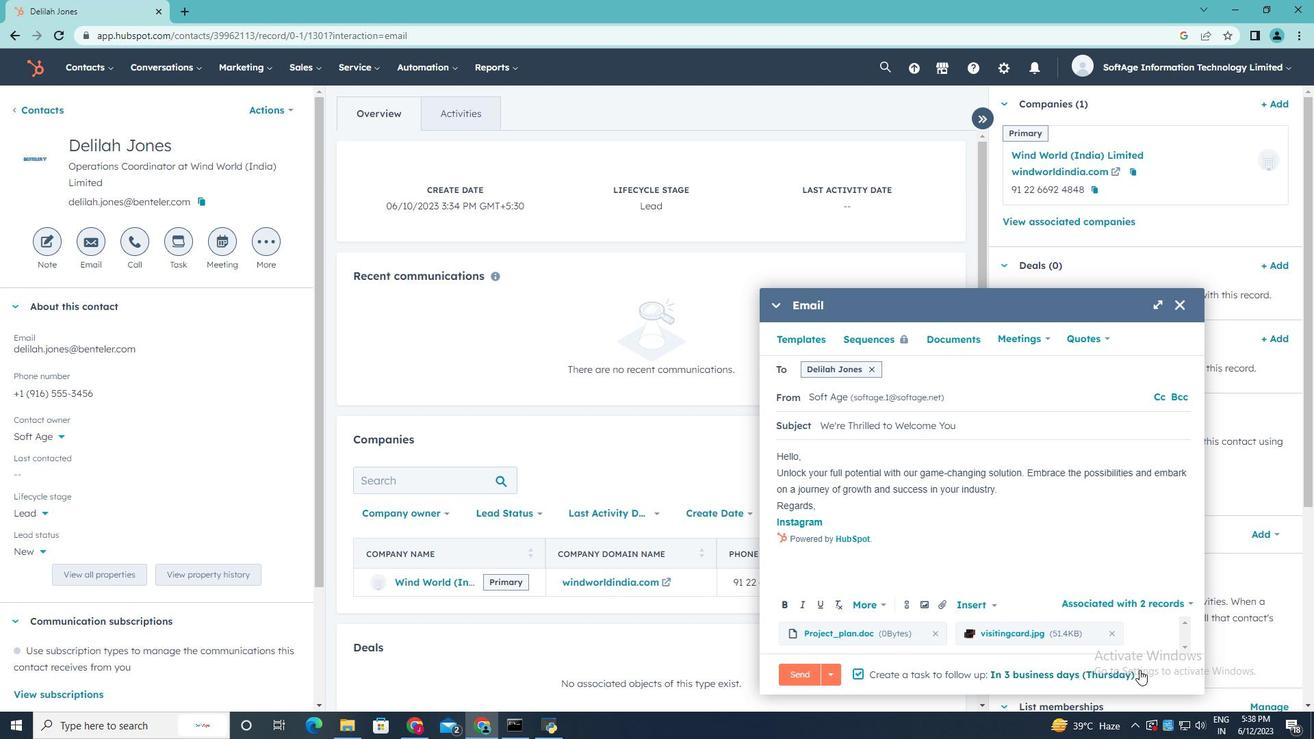 
Action: Mouse moved to (1071, 600)
Screenshot: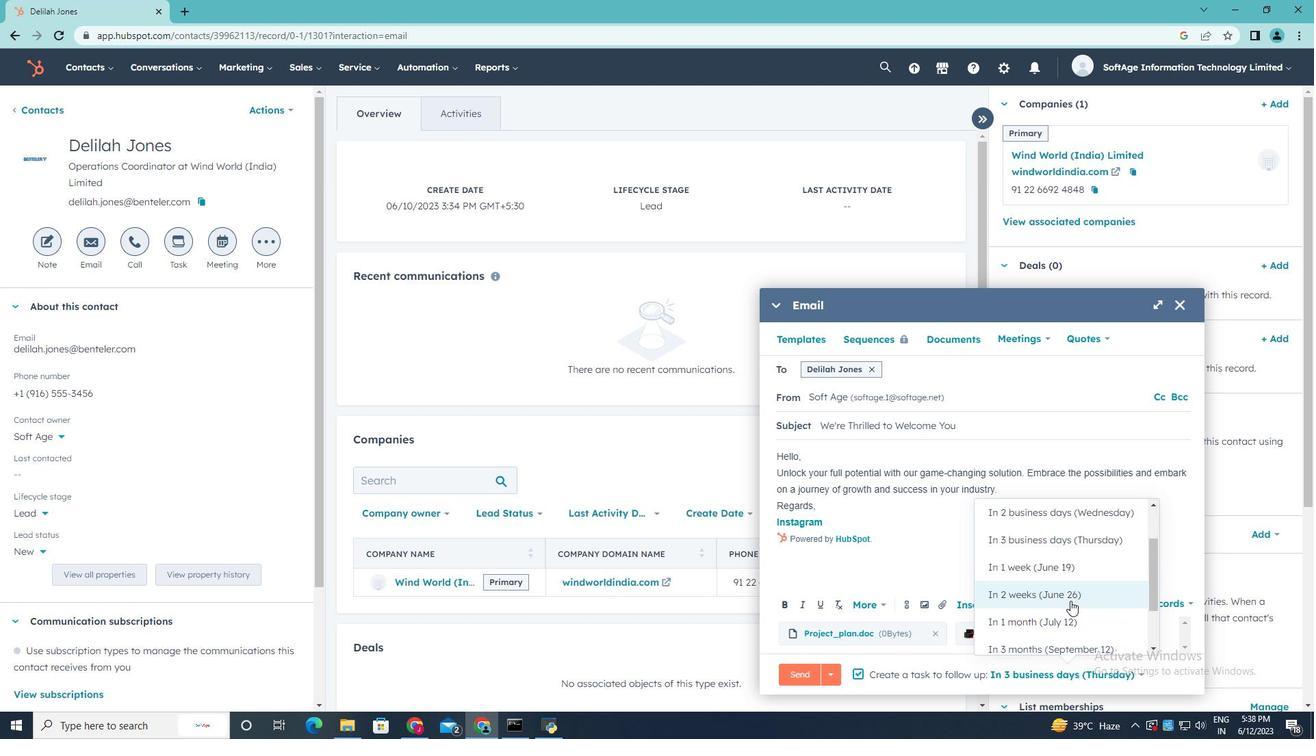 
Action: Mouse pressed left at (1071, 600)
Screenshot: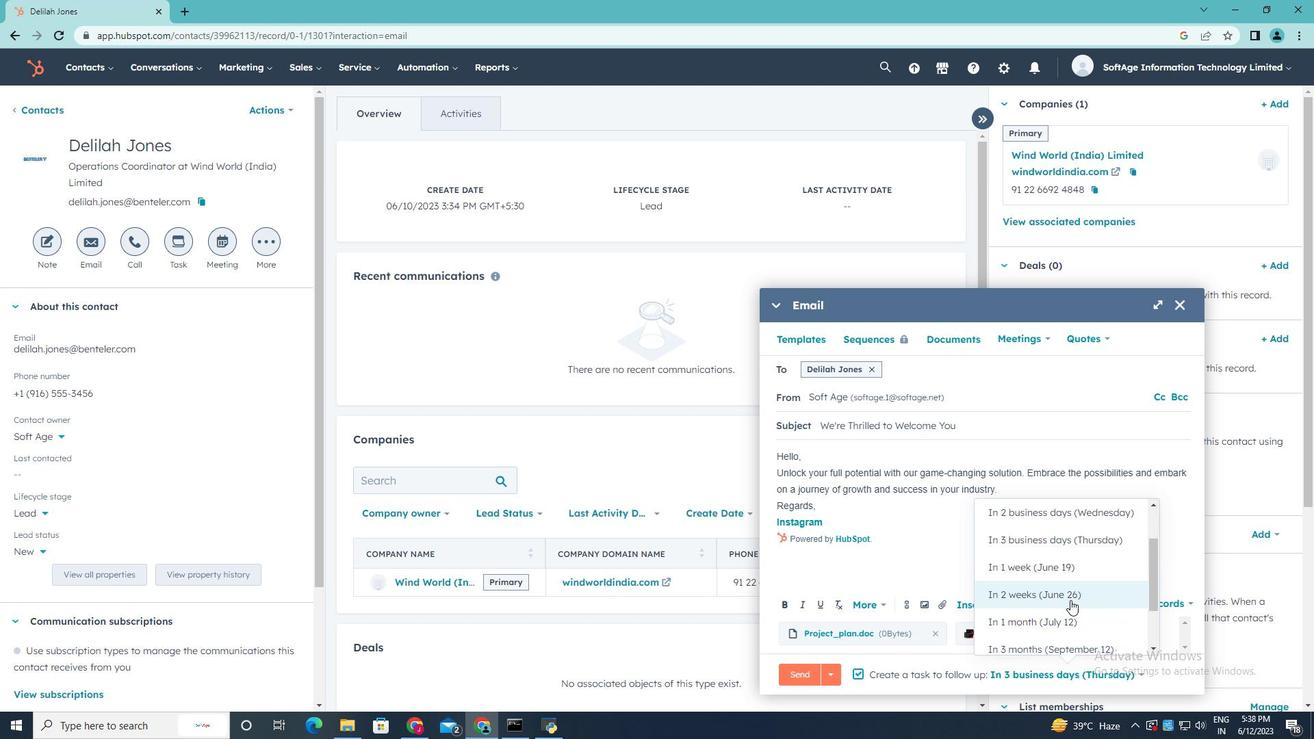 
Action: Mouse moved to (793, 676)
Screenshot: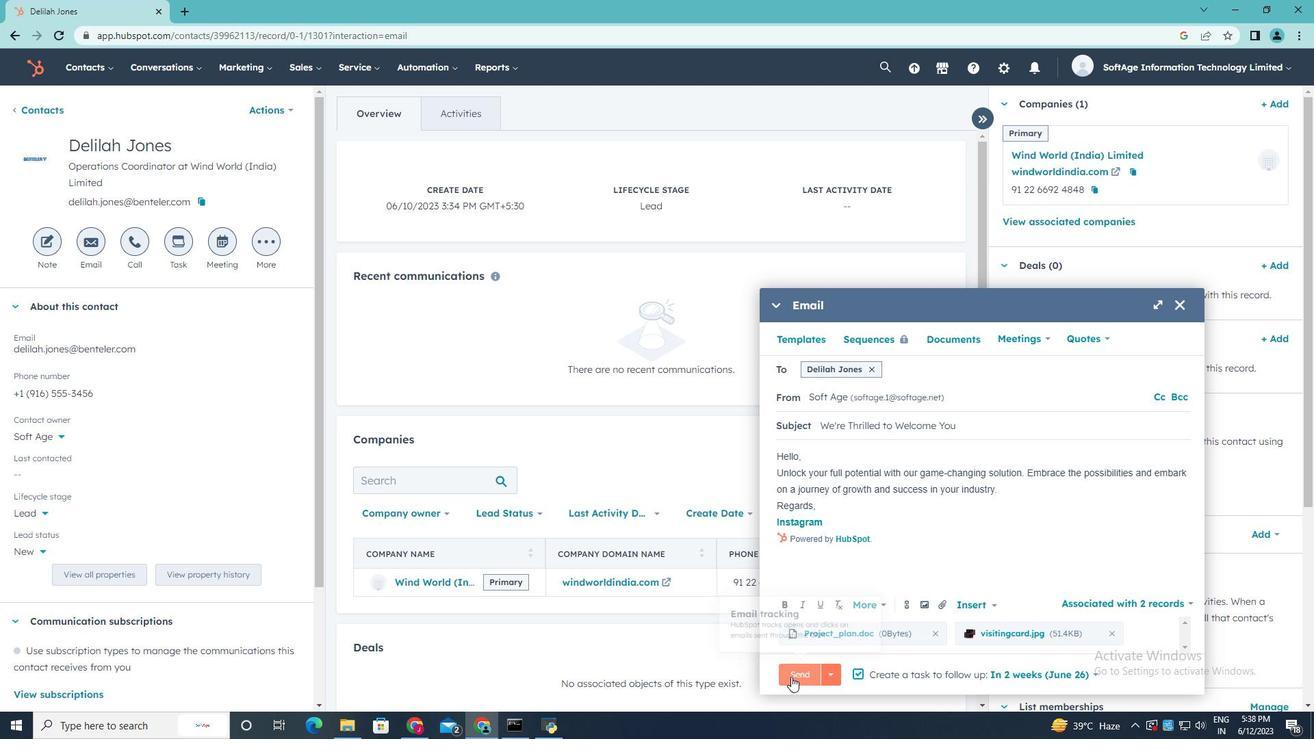 
Action: Mouse pressed left at (793, 676)
Screenshot: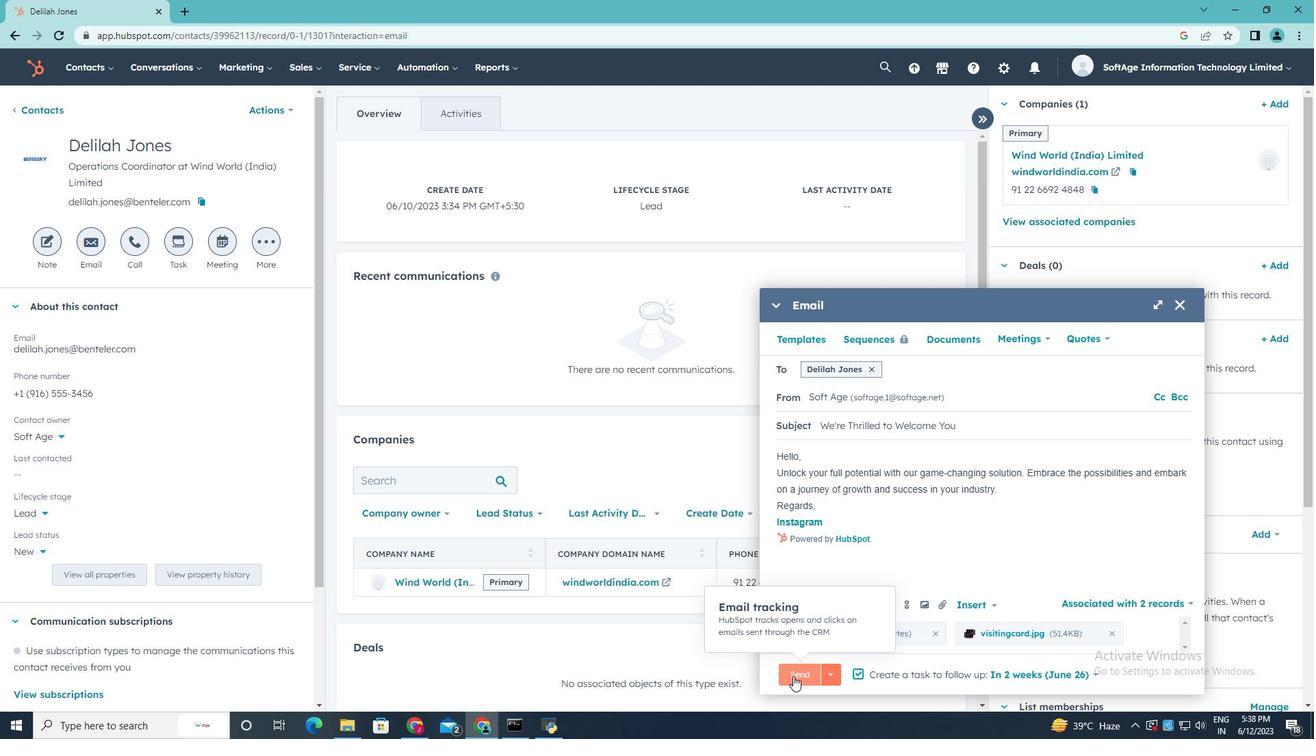 
Action: Mouse moved to (750, 606)
Screenshot: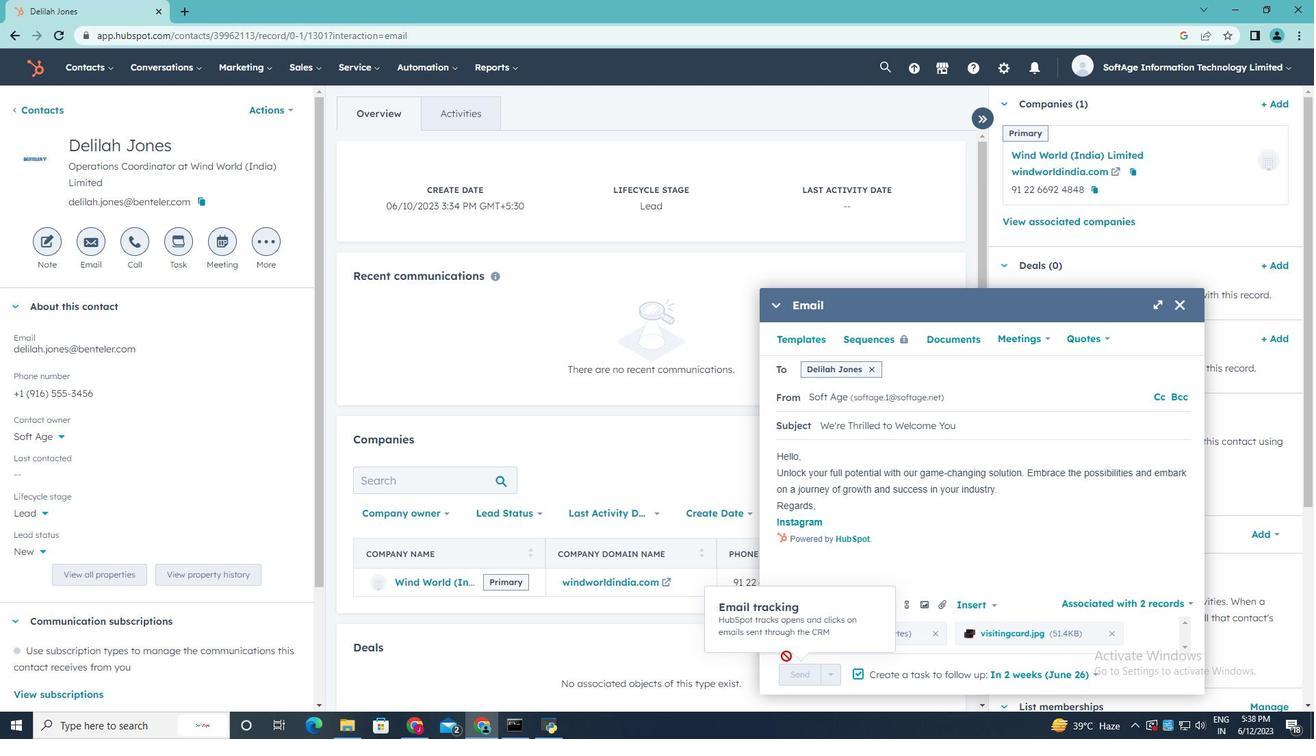
